 Task: Add Earthbound Farm Sweet Organic Apple Slices to the cart.
Action: Mouse moved to (306, 114)
Screenshot: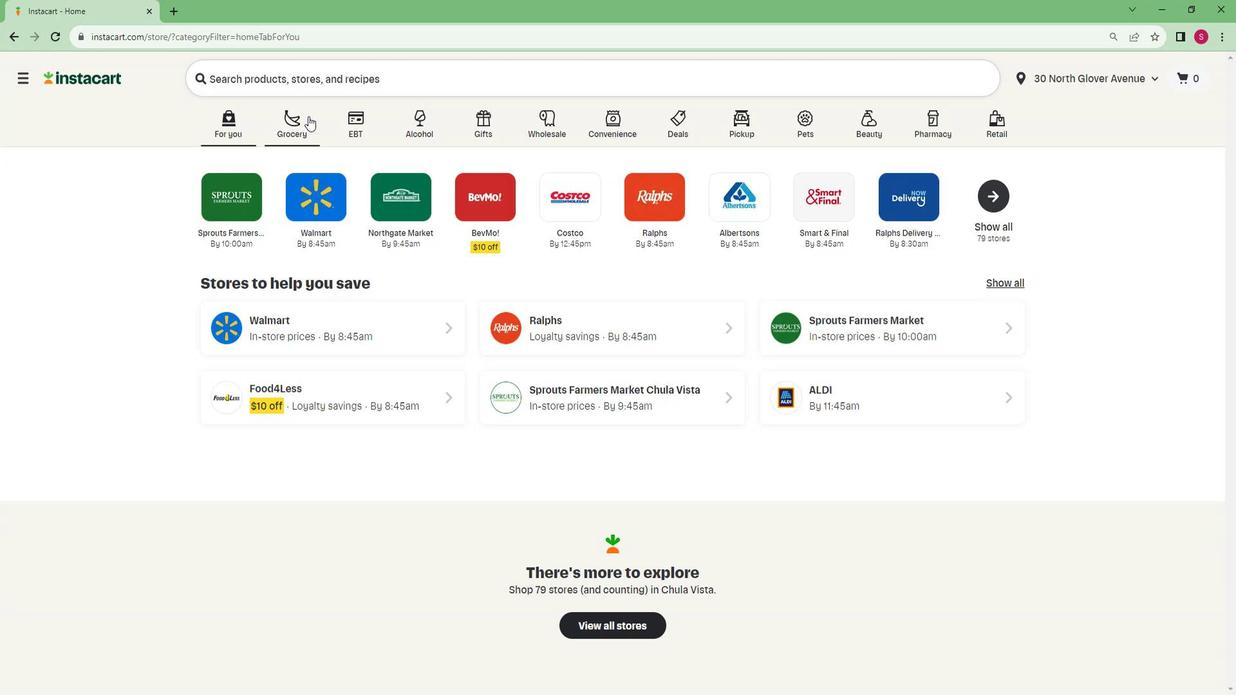 
Action: Mouse pressed left at (306, 114)
Screenshot: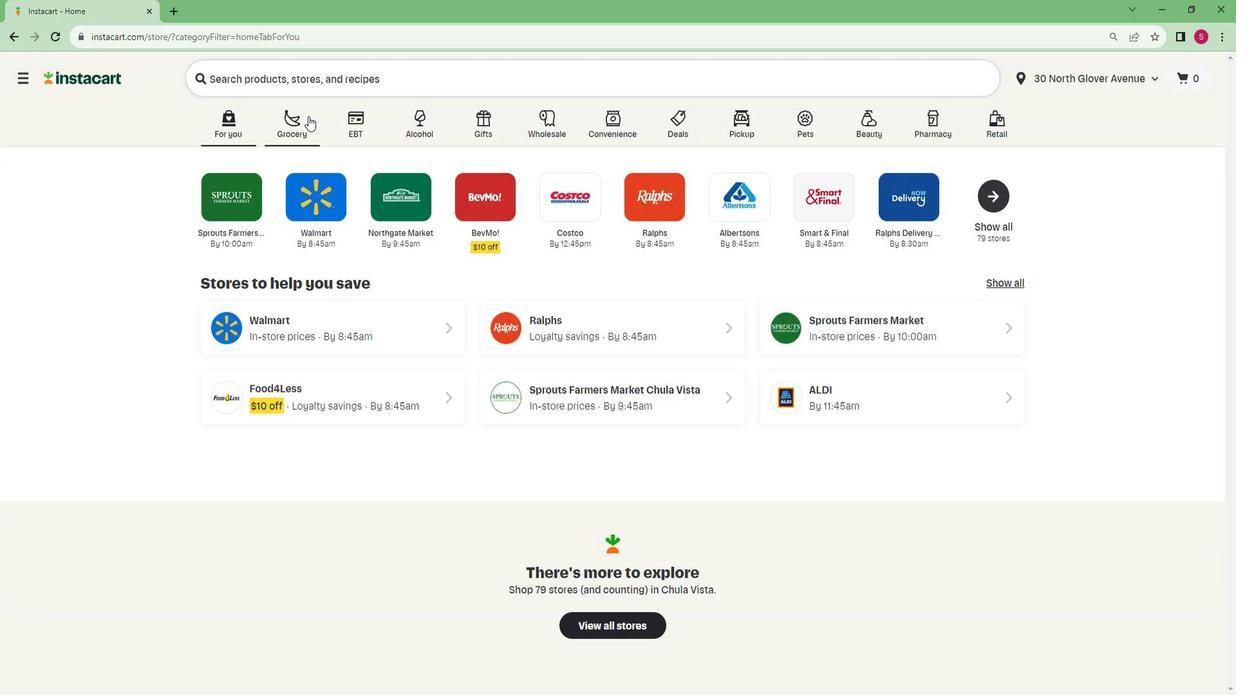 
Action: Mouse moved to (251, 370)
Screenshot: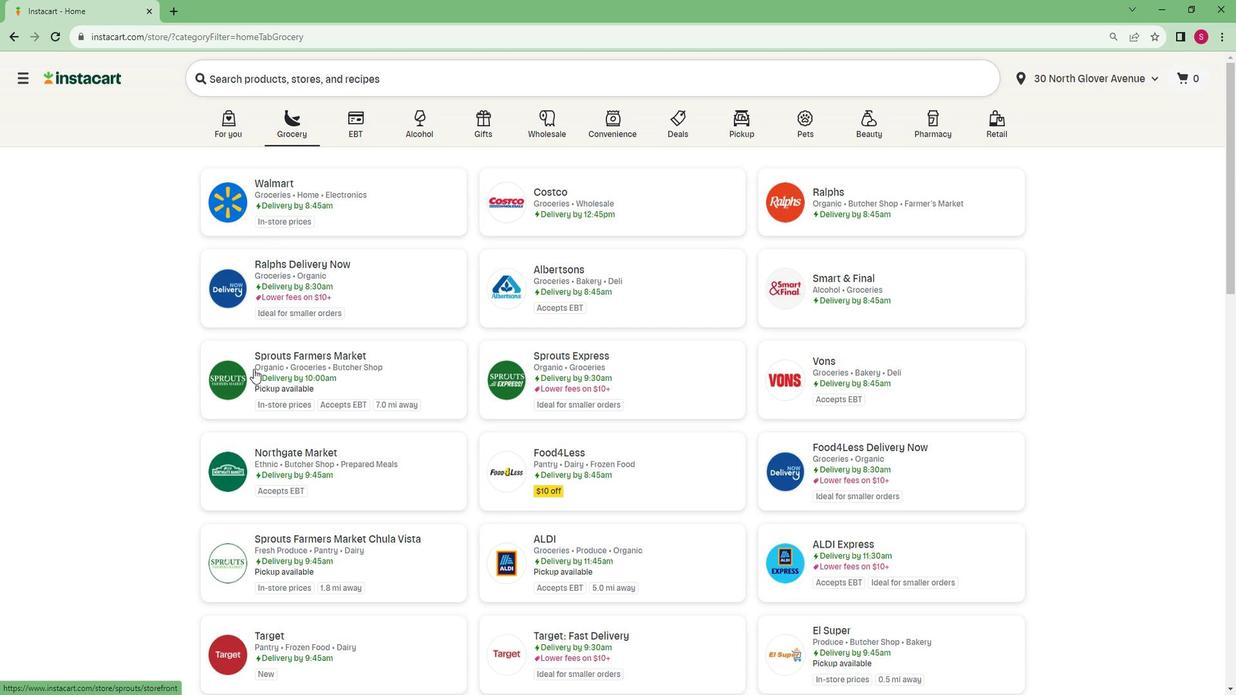 
Action: Mouse pressed left at (251, 370)
Screenshot: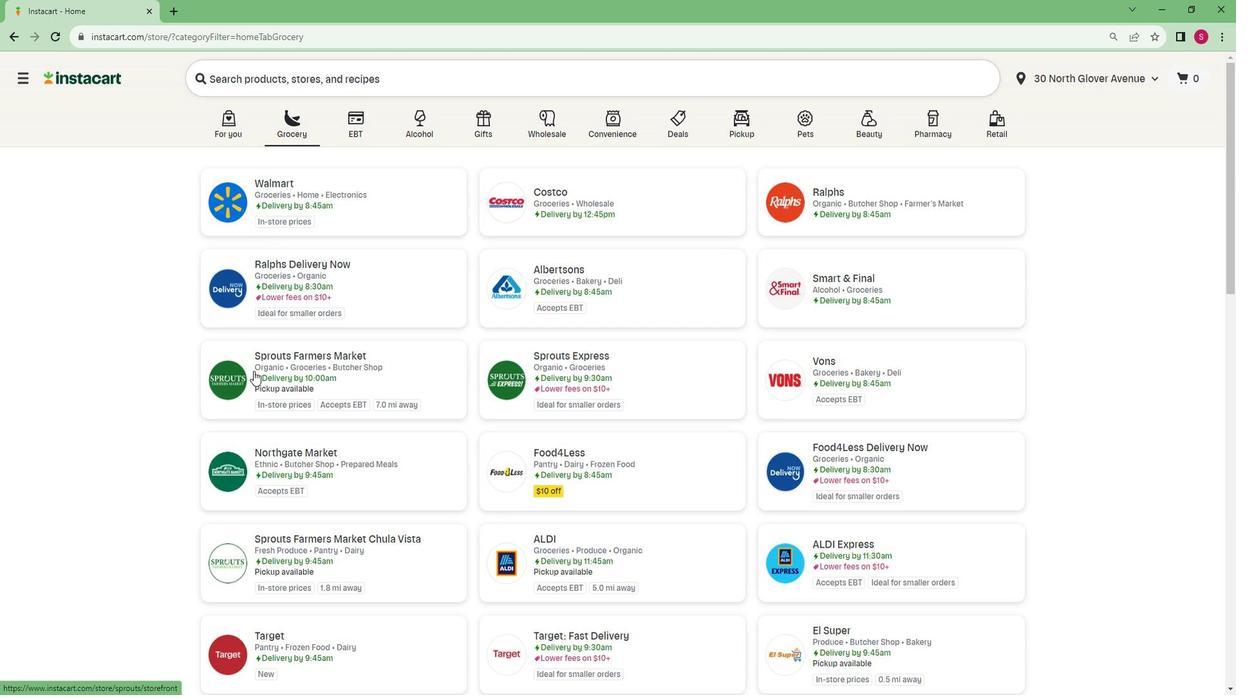 
Action: Mouse moved to (61, 506)
Screenshot: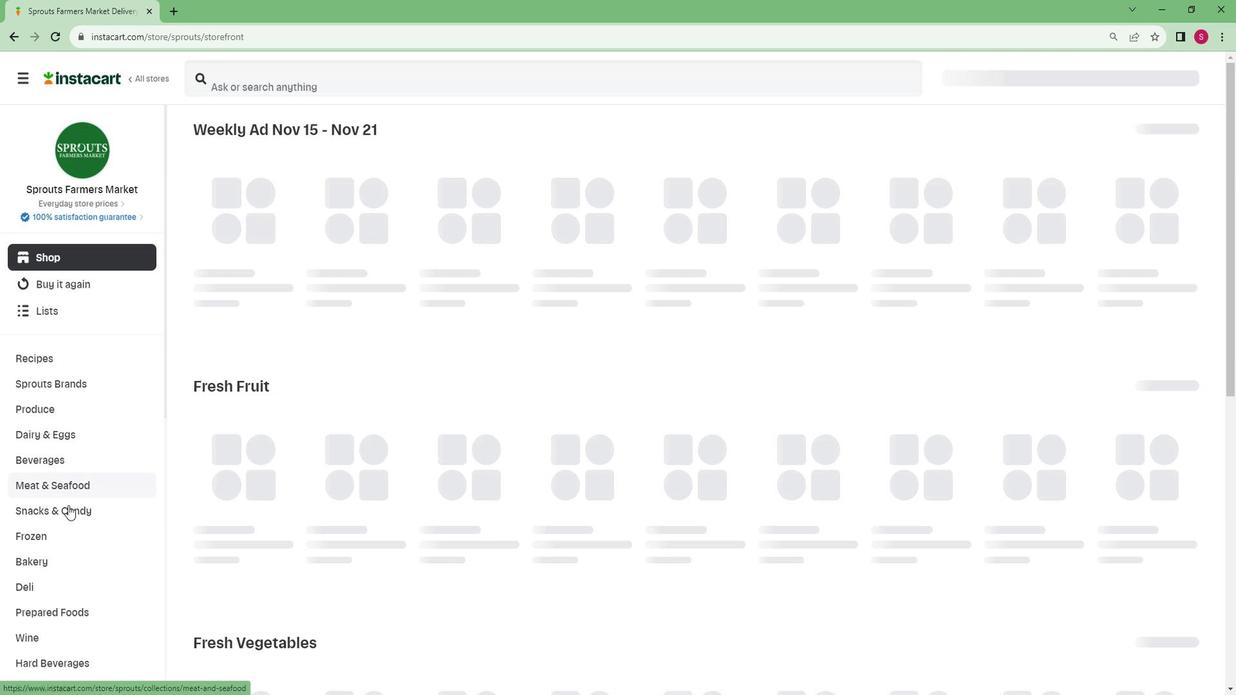 
Action: Mouse scrolled (61, 505) with delta (0, 0)
Screenshot: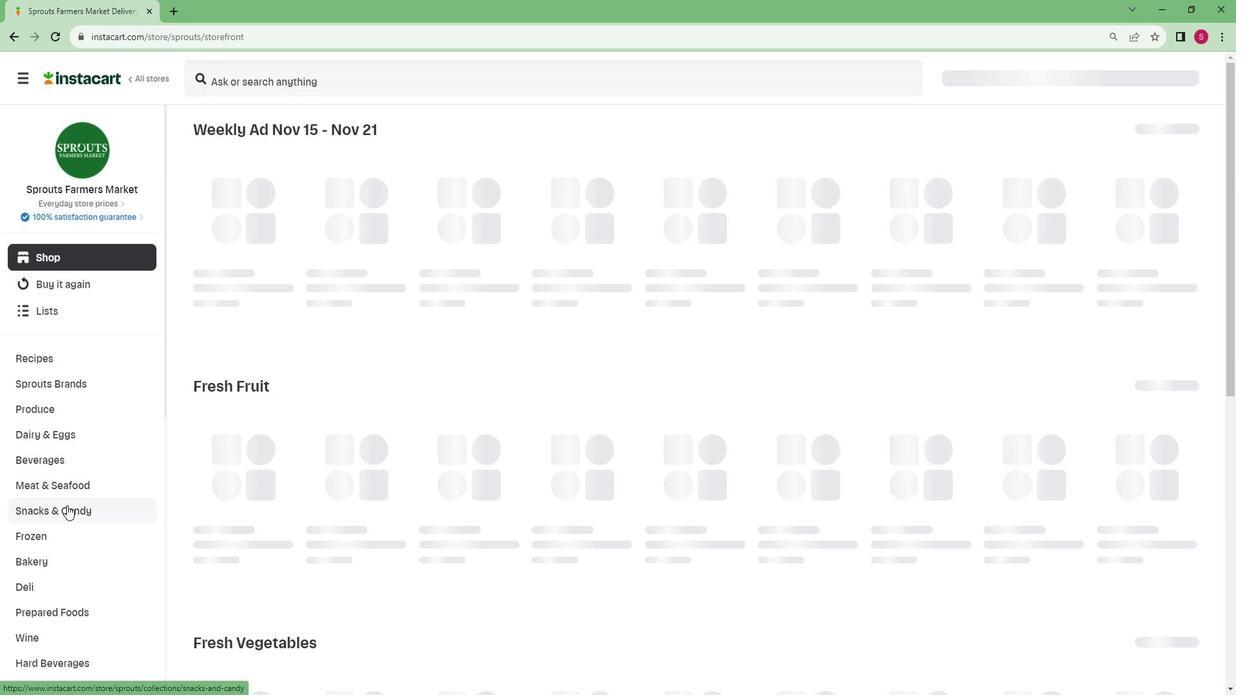 
Action: Mouse scrolled (61, 505) with delta (0, 0)
Screenshot: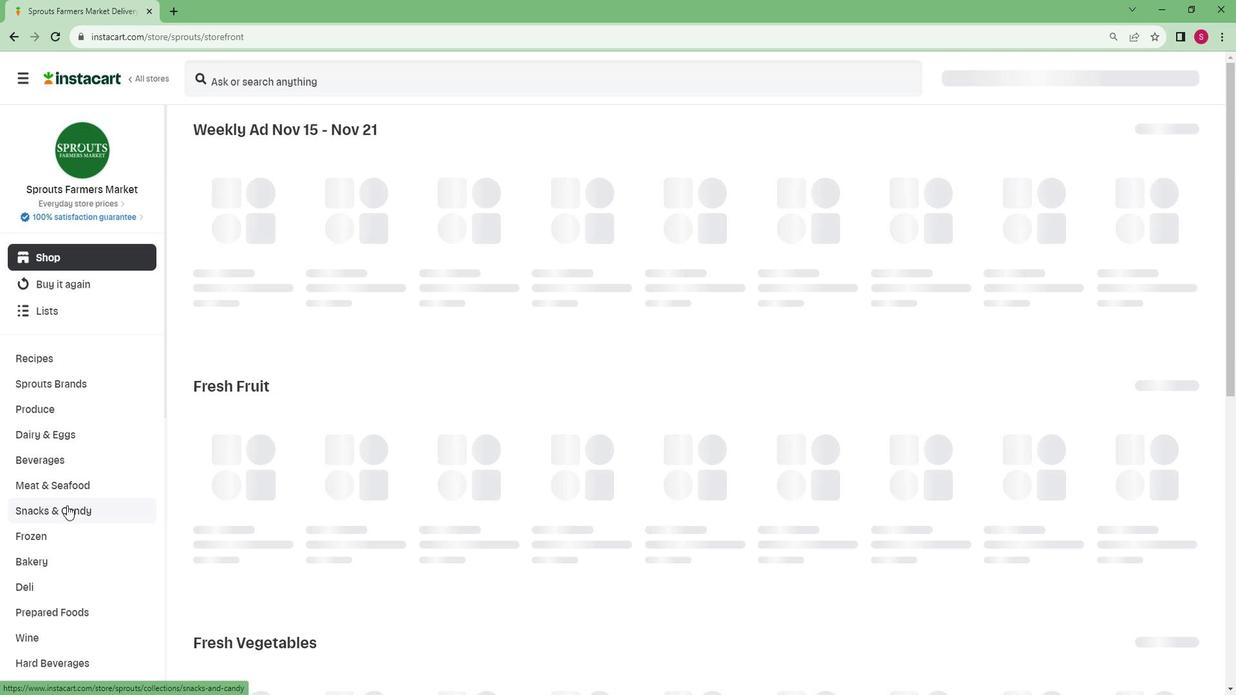 
Action: Mouse scrolled (61, 505) with delta (0, 0)
Screenshot: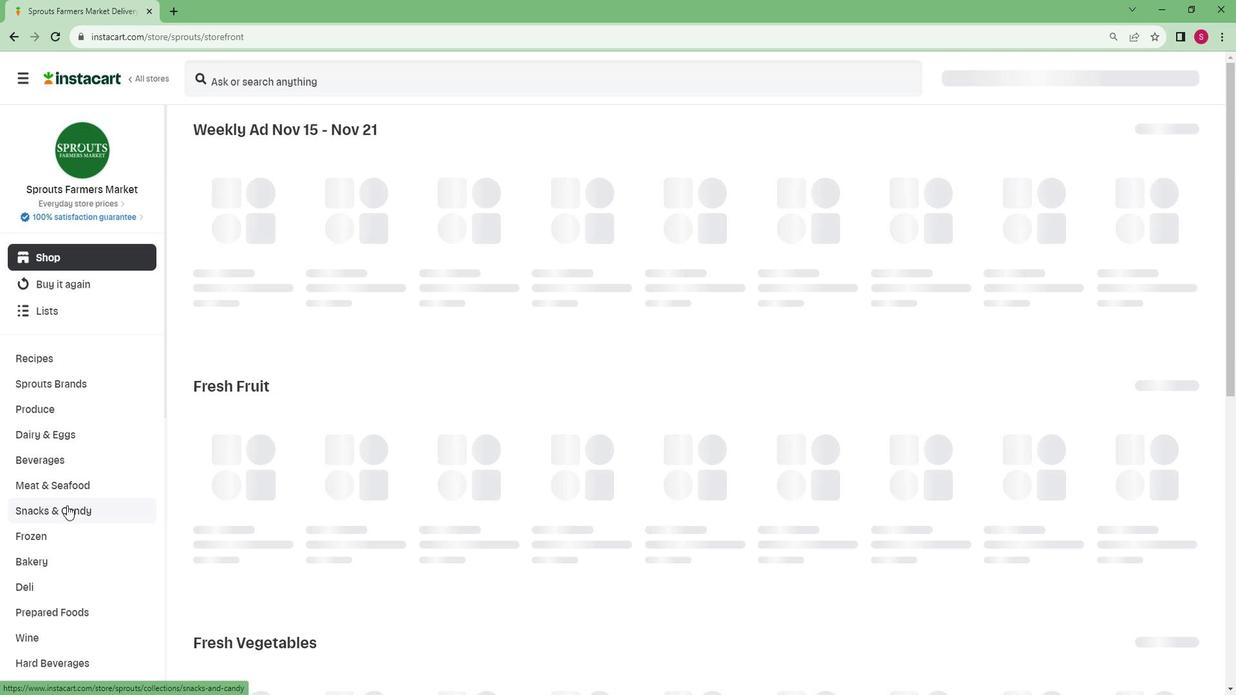
Action: Mouse scrolled (61, 505) with delta (0, 0)
Screenshot: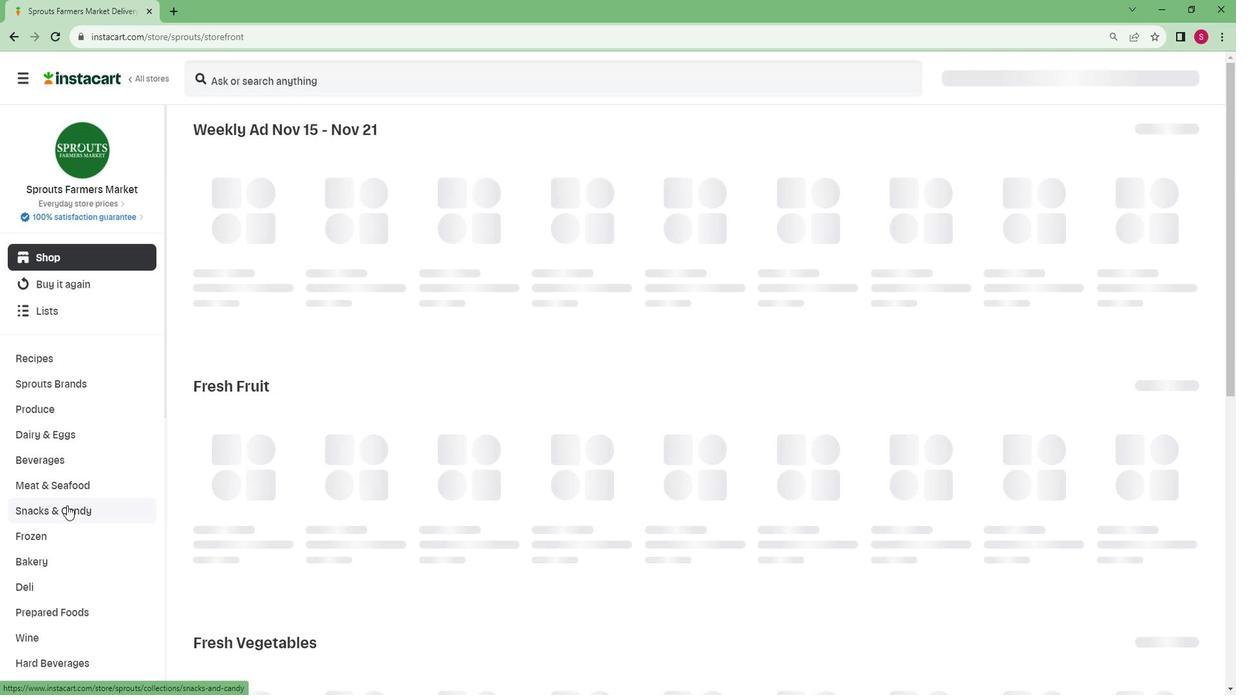 
Action: Mouse scrolled (61, 505) with delta (0, 0)
Screenshot: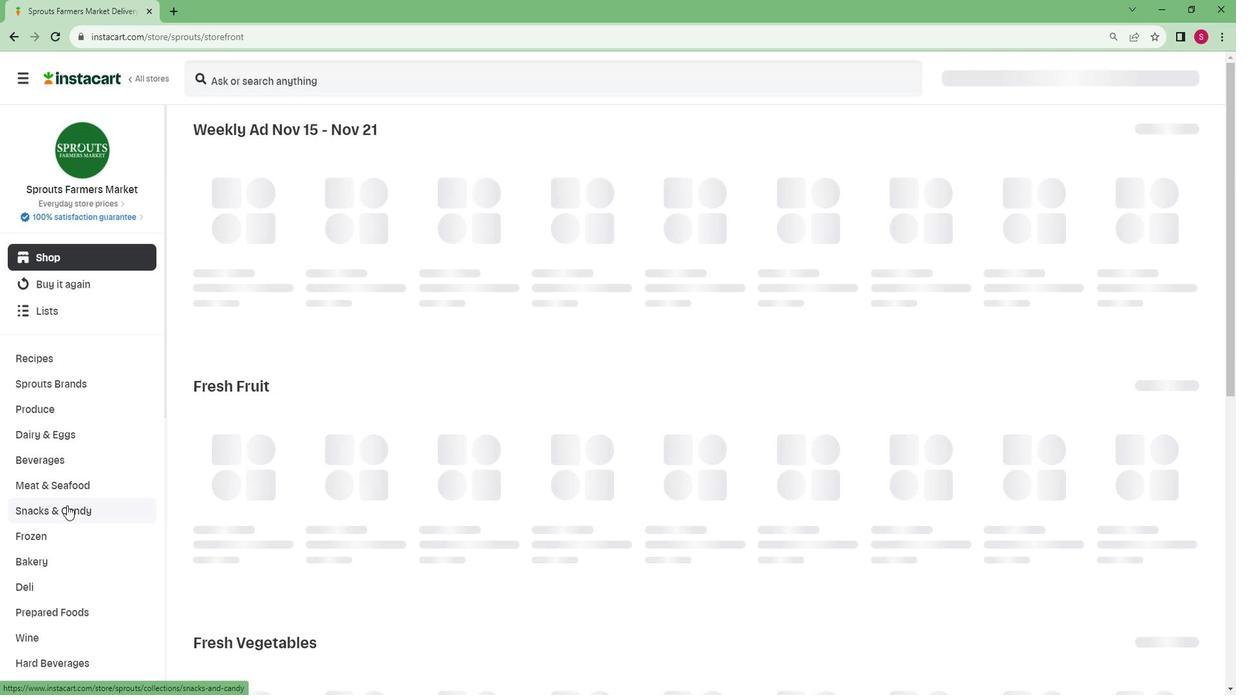 
Action: Mouse scrolled (61, 505) with delta (0, 0)
Screenshot: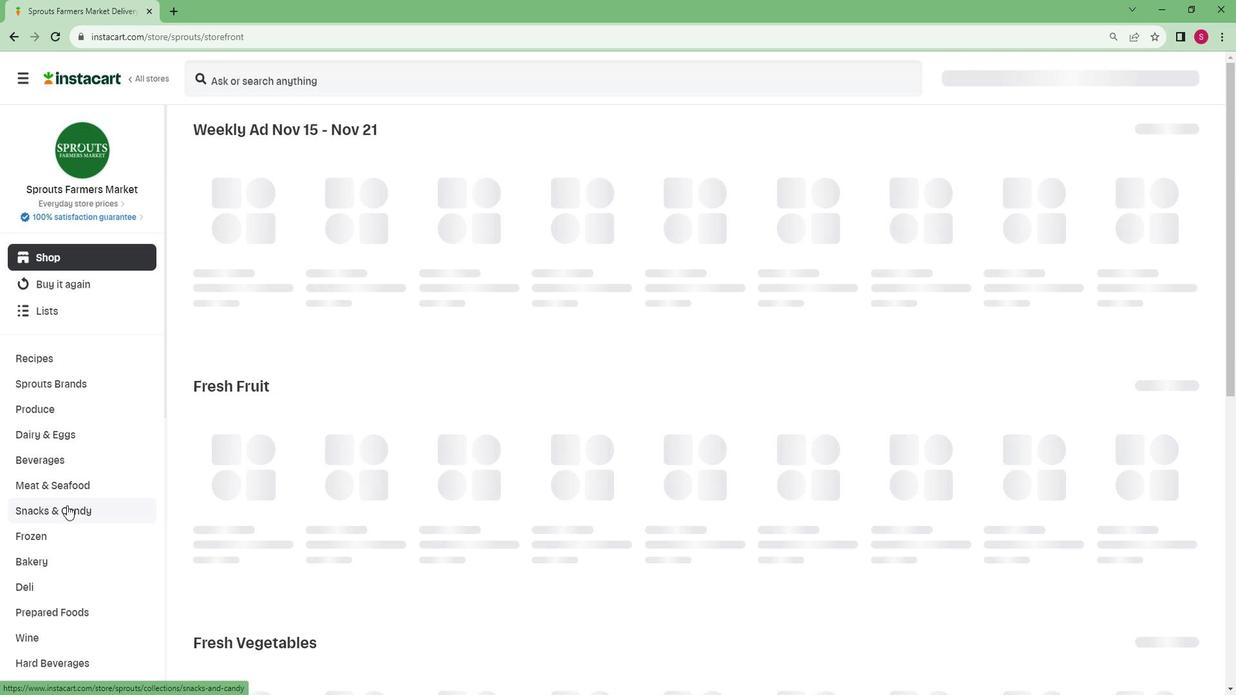 
Action: Mouse scrolled (61, 505) with delta (0, 0)
Screenshot: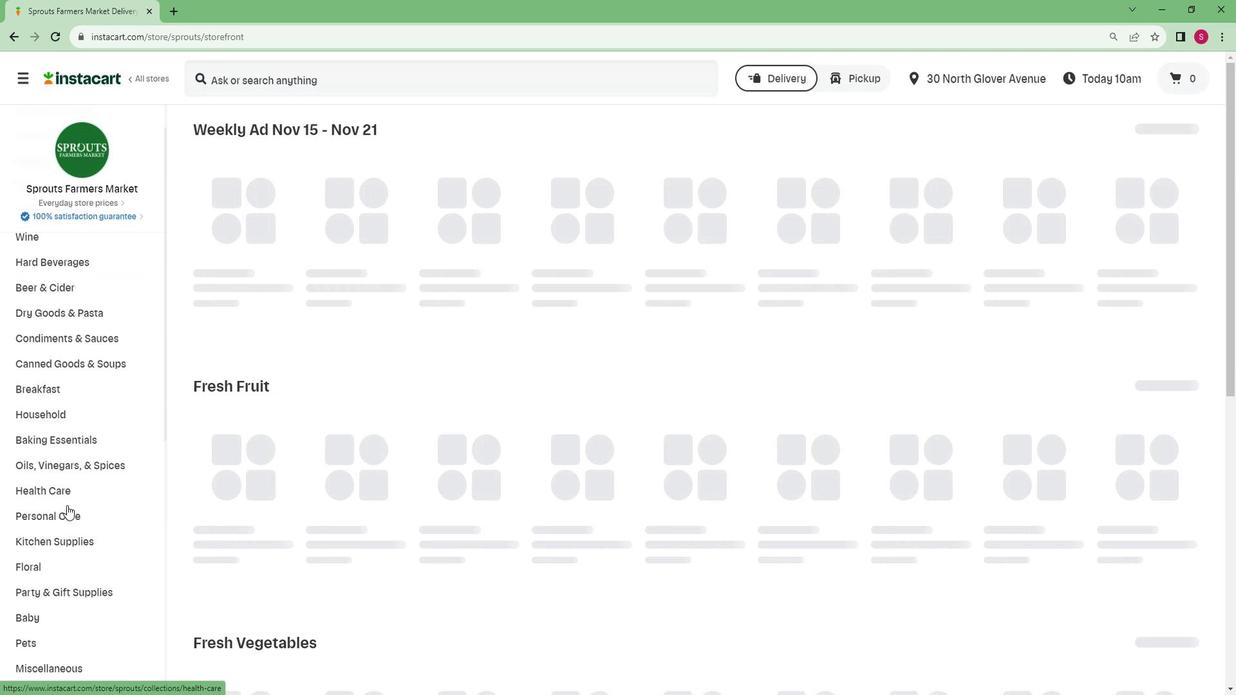 
Action: Mouse scrolled (61, 505) with delta (0, 0)
Screenshot: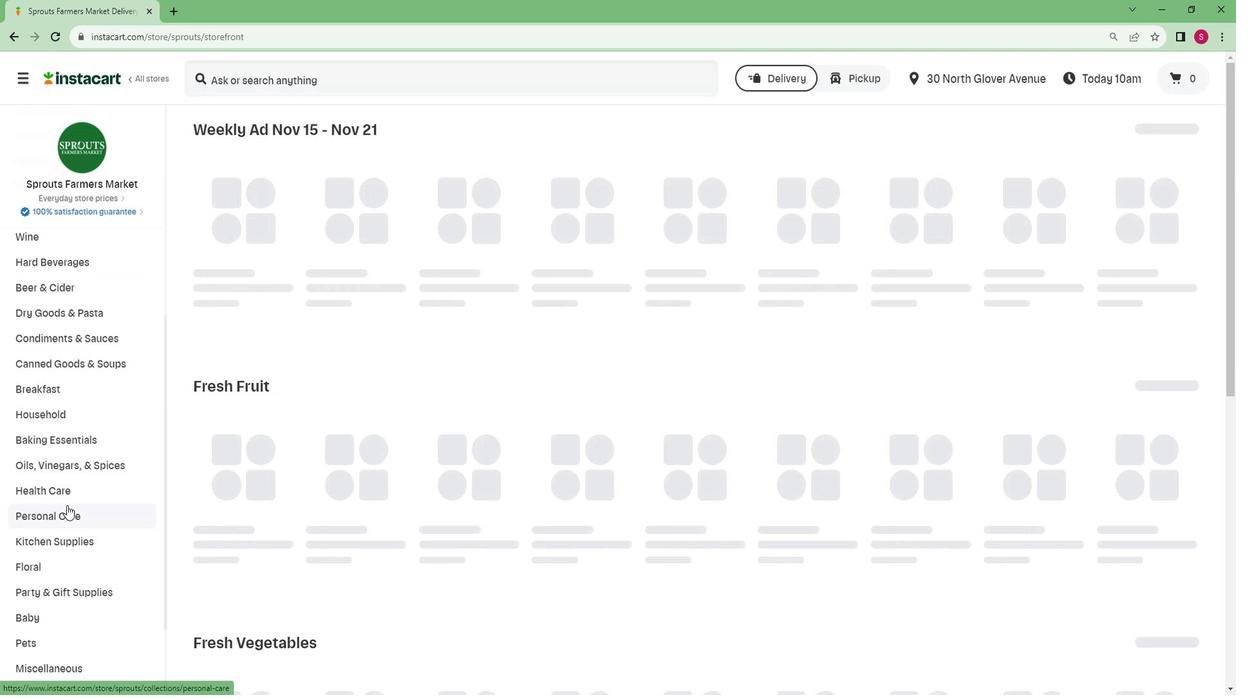 
Action: Mouse scrolled (61, 505) with delta (0, 0)
Screenshot: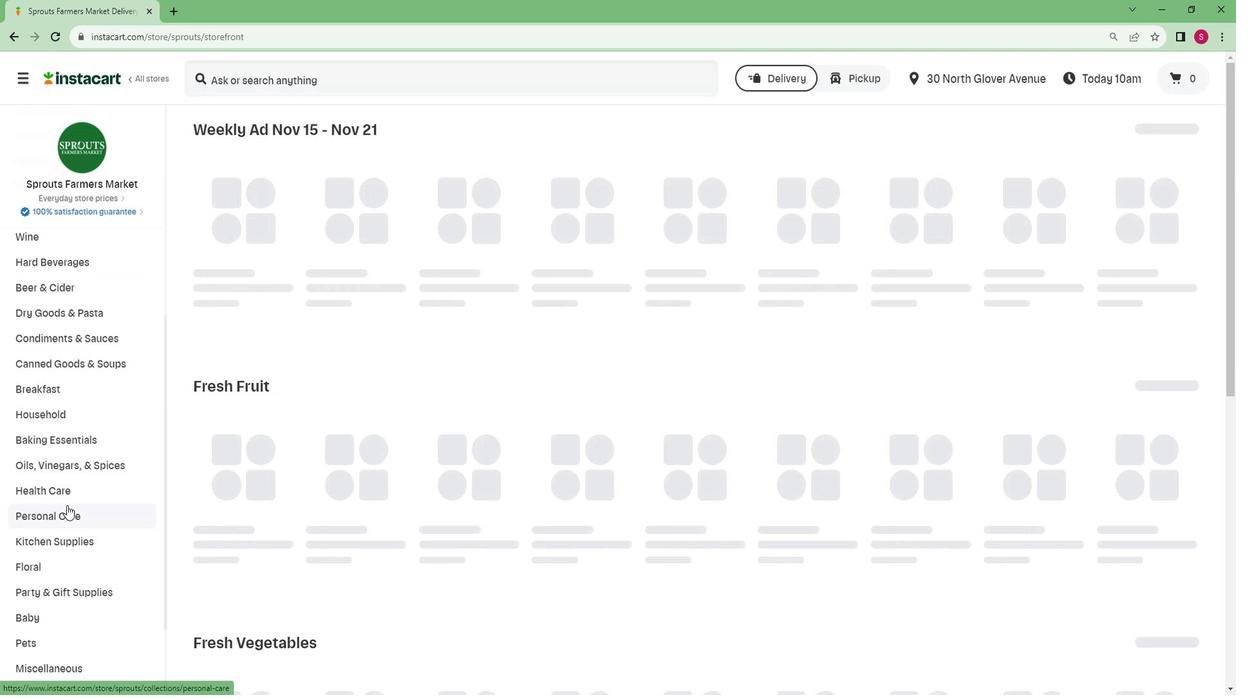 
Action: Mouse scrolled (61, 505) with delta (0, 0)
Screenshot: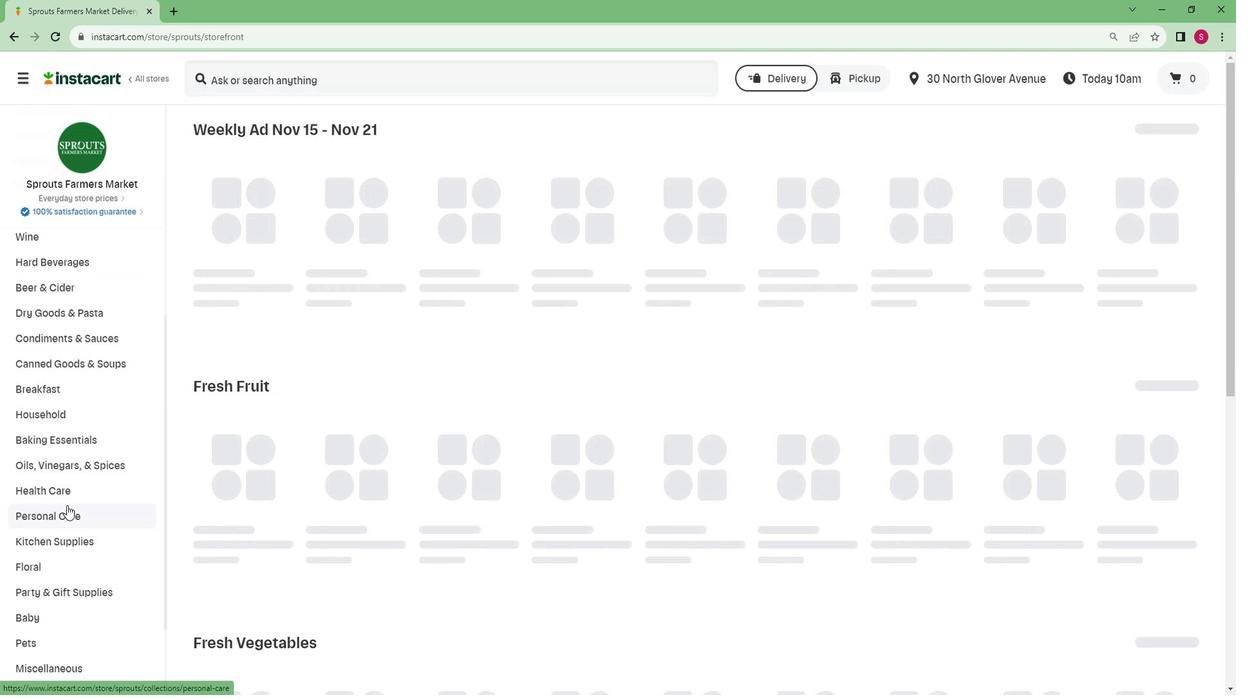 
Action: Mouse scrolled (61, 505) with delta (0, 0)
Screenshot: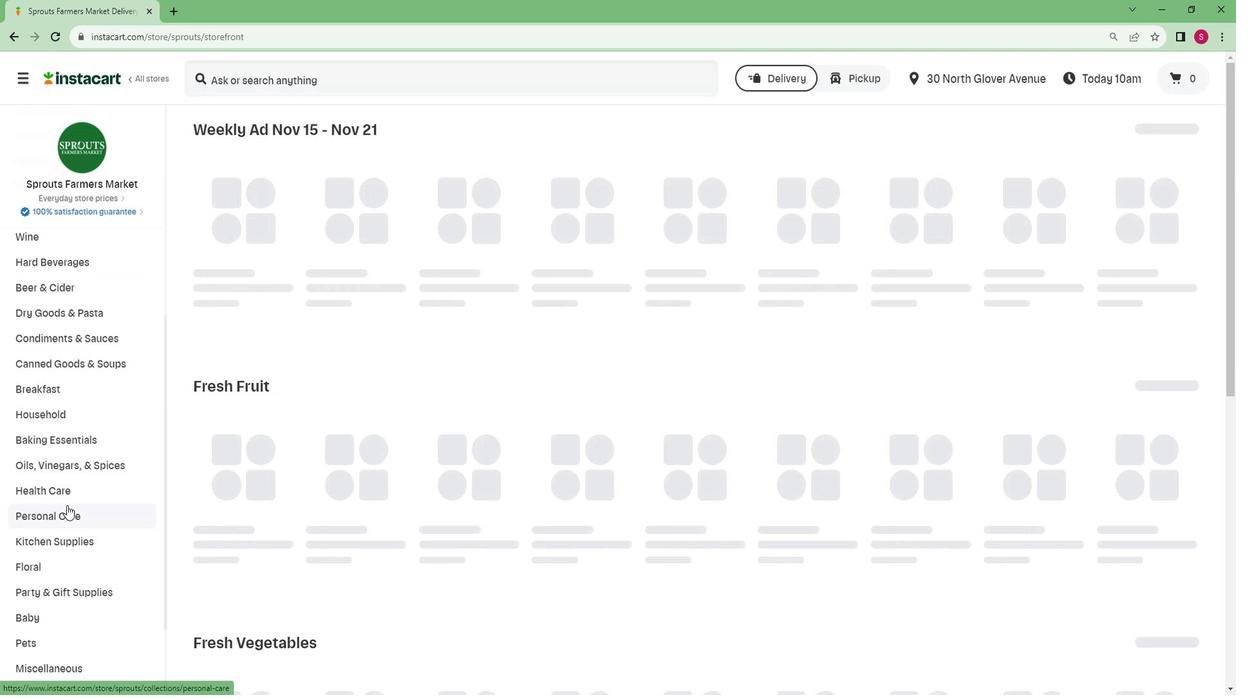 
Action: Mouse moved to (61, 506)
Screenshot: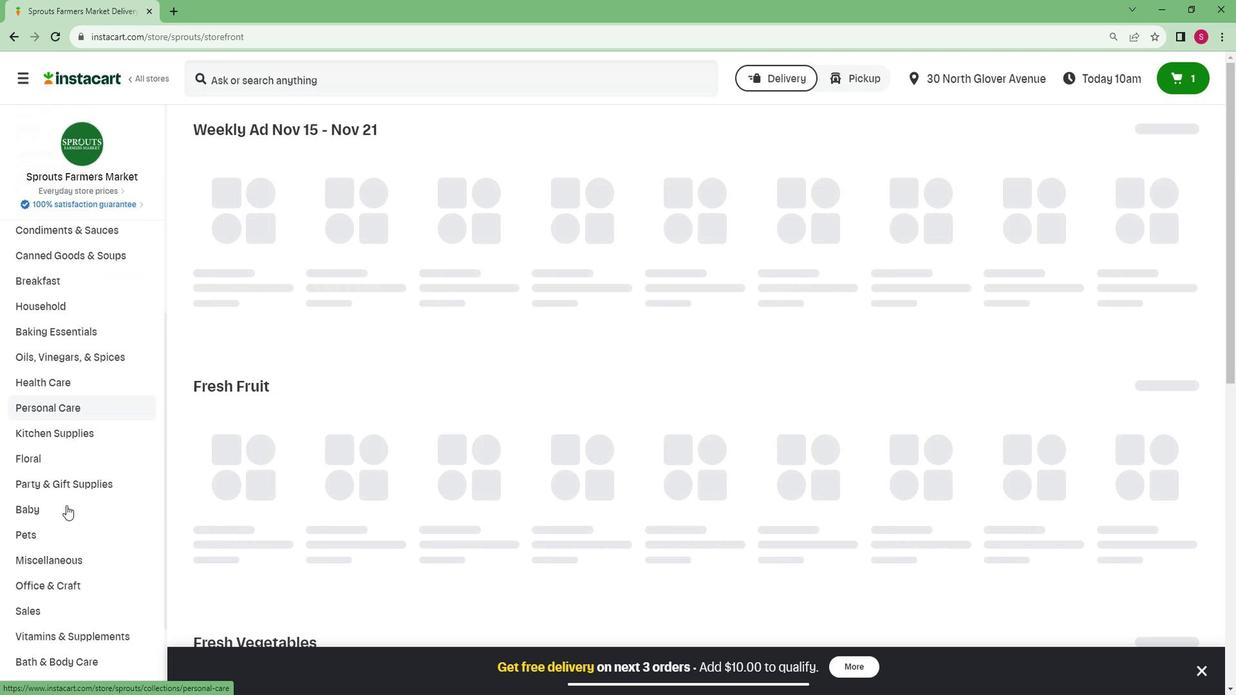 
Action: Mouse scrolled (61, 505) with delta (0, 0)
Screenshot: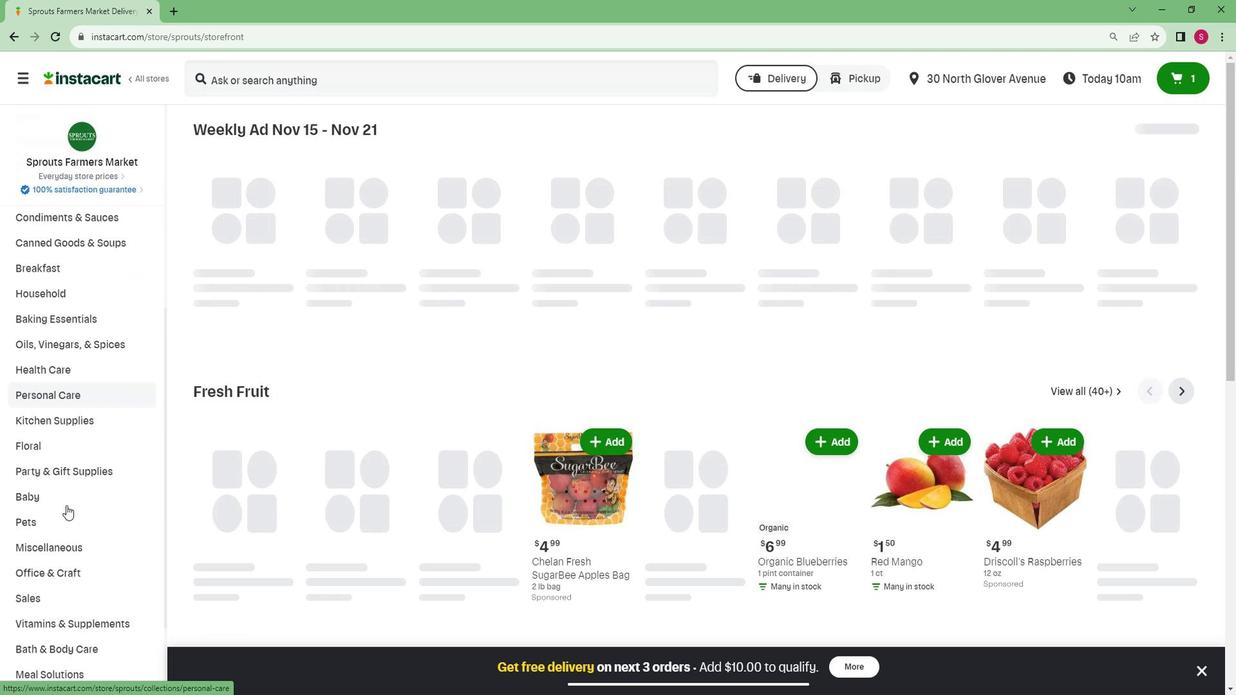 
Action: Mouse scrolled (61, 505) with delta (0, 0)
Screenshot: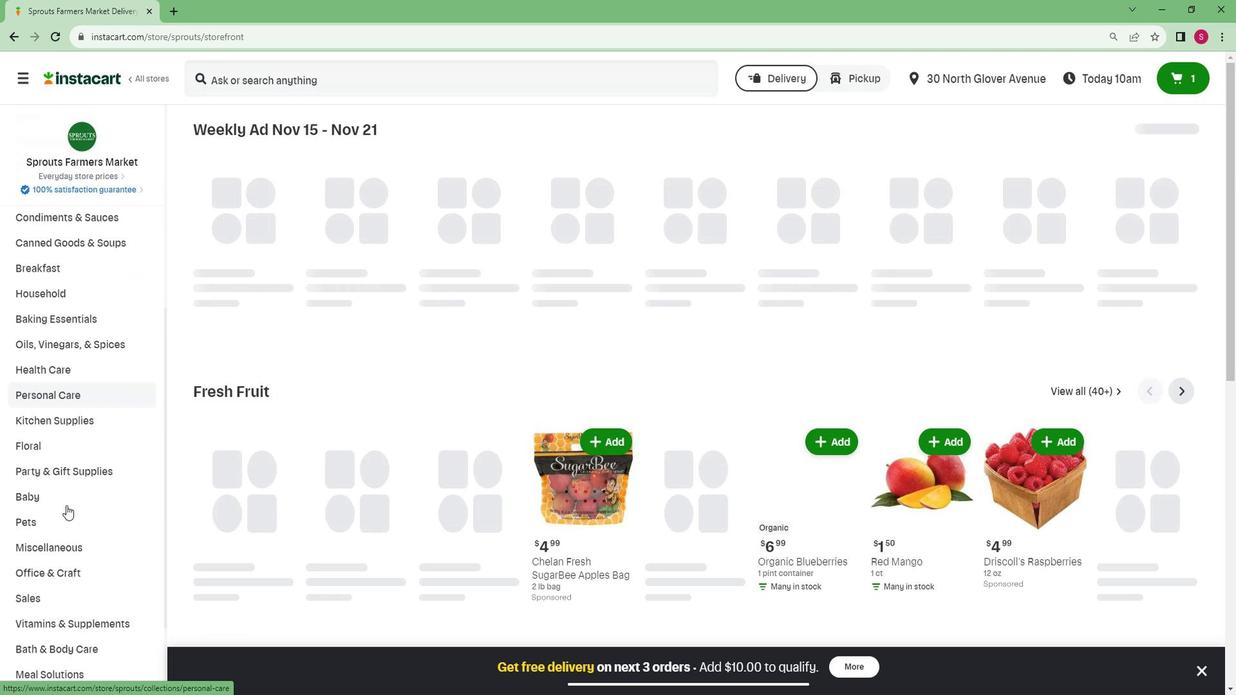 
Action: Mouse scrolled (61, 505) with delta (0, 0)
Screenshot: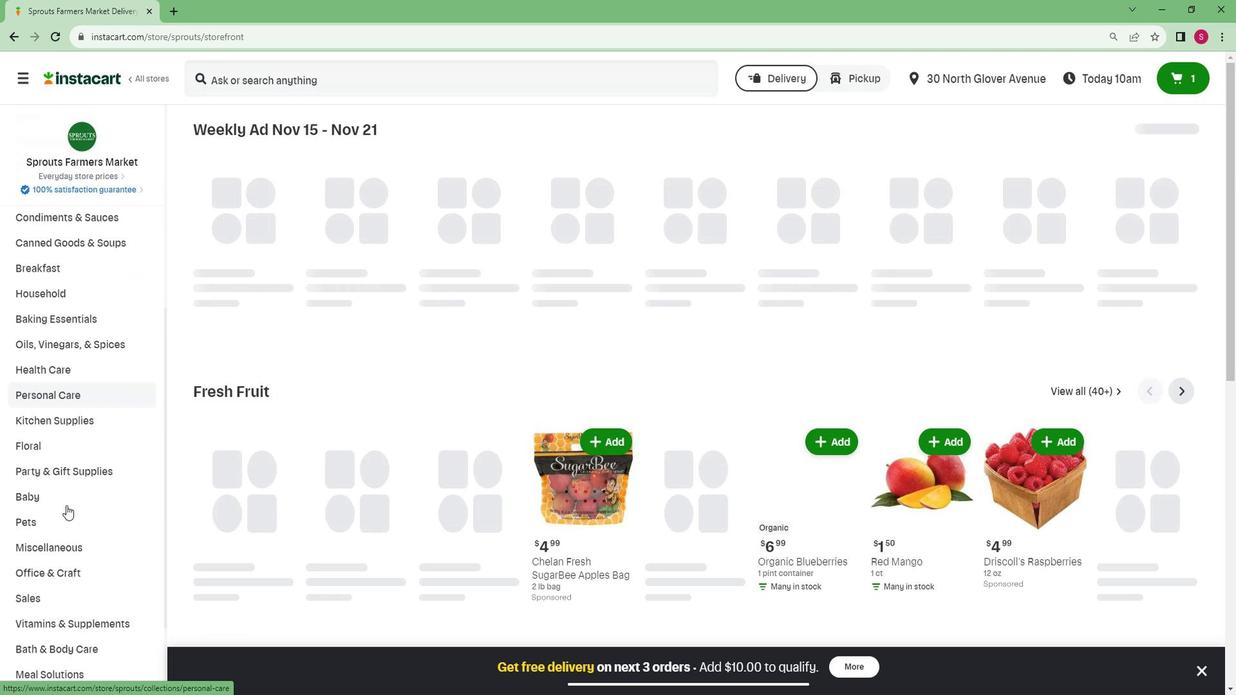 
Action: Mouse scrolled (61, 505) with delta (0, 0)
Screenshot: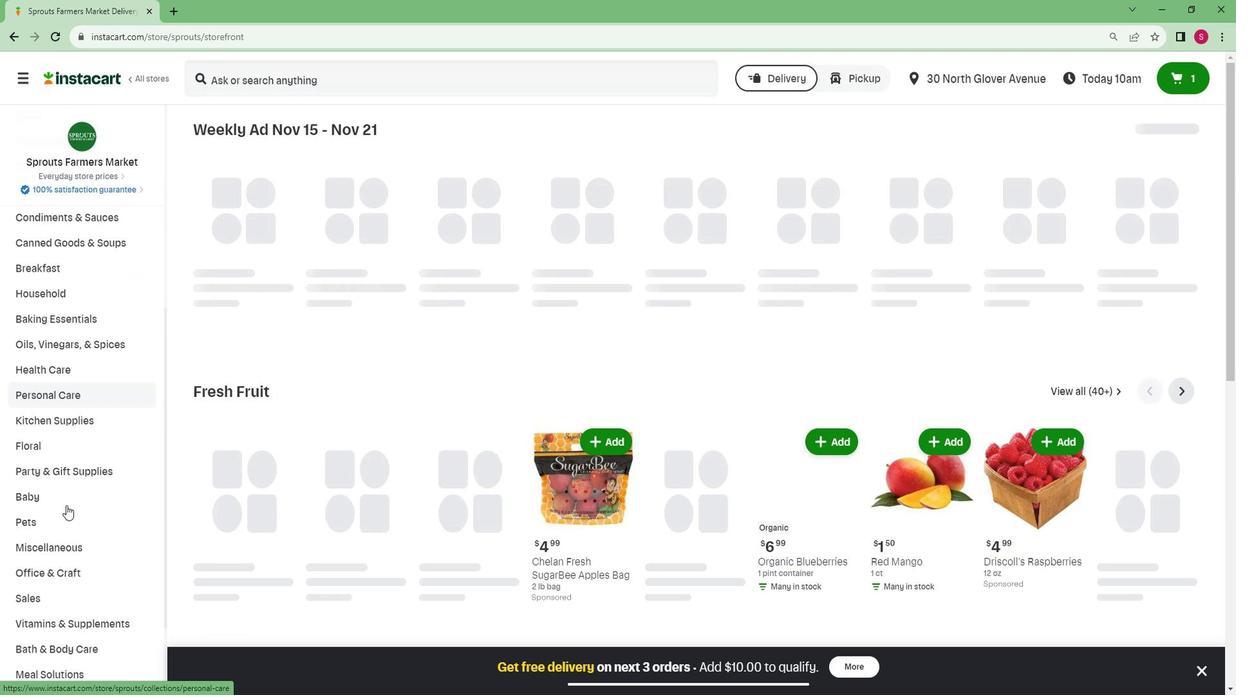 
Action: Mouse scrolled (61, 505) with delta (0, 0)
Screenshot: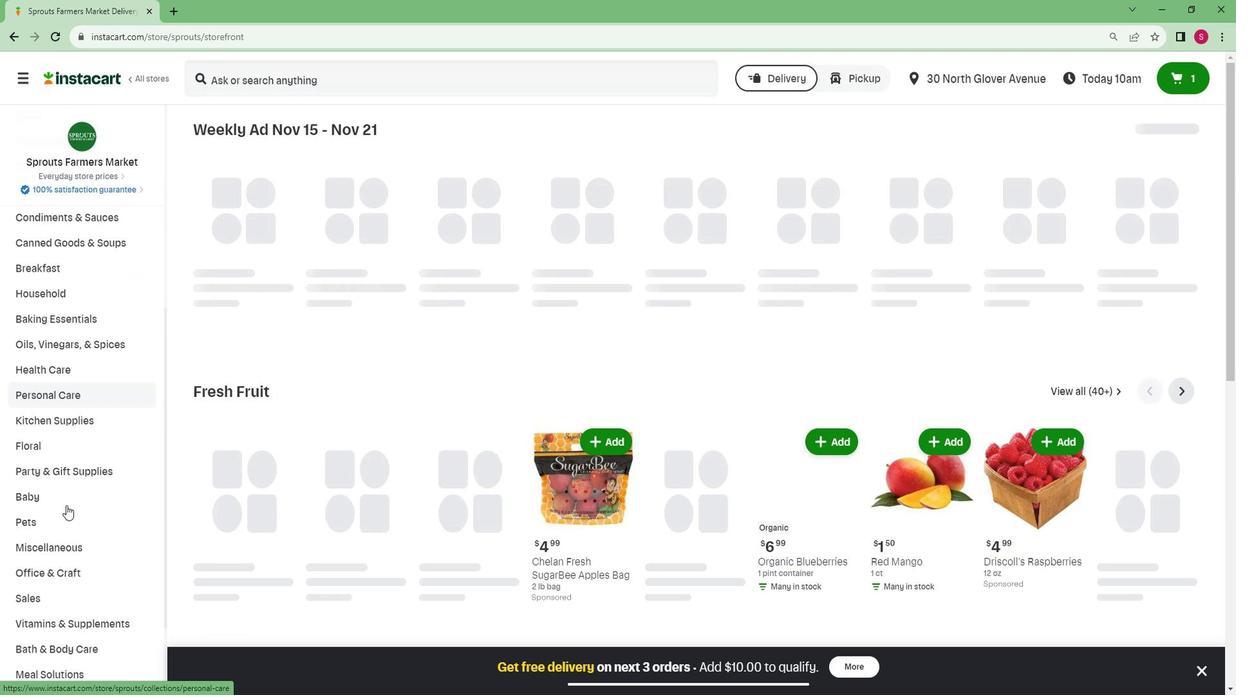 
Action: Mouse moved to (25, 676)
Screenshot: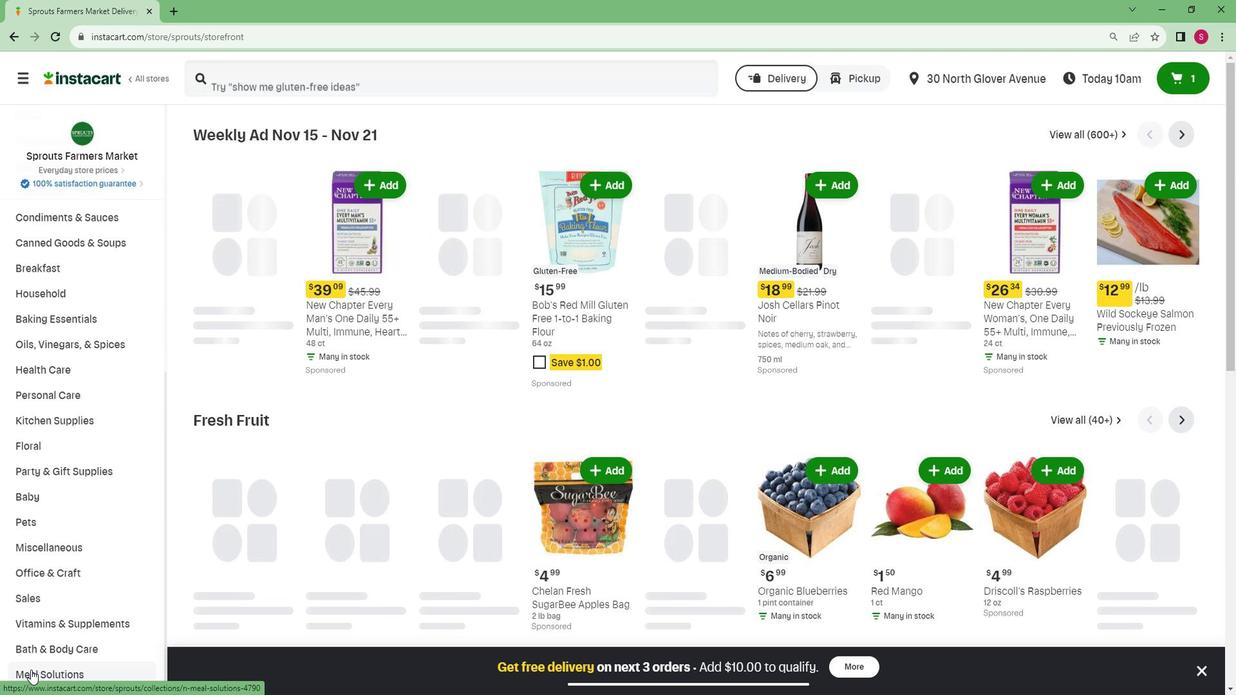 
Action: Mouse pressed left at (25, 676)
Screenshot: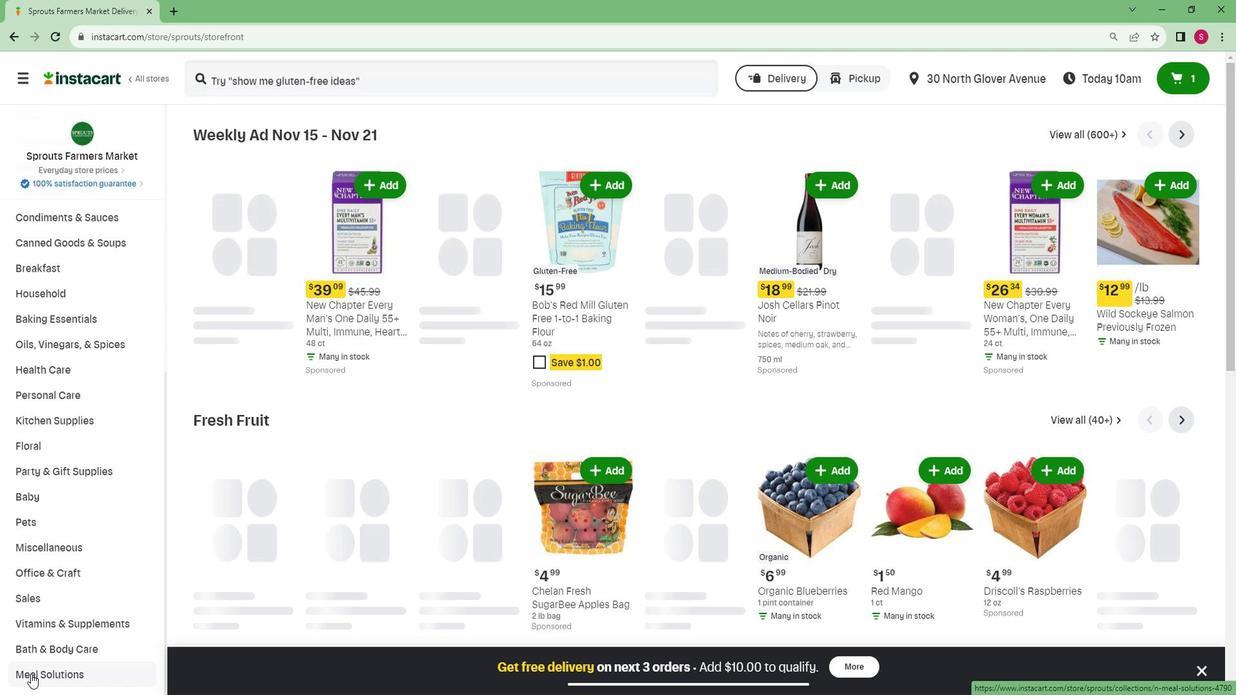 
Action: Mouse moved to (34, 645)
Screenshot: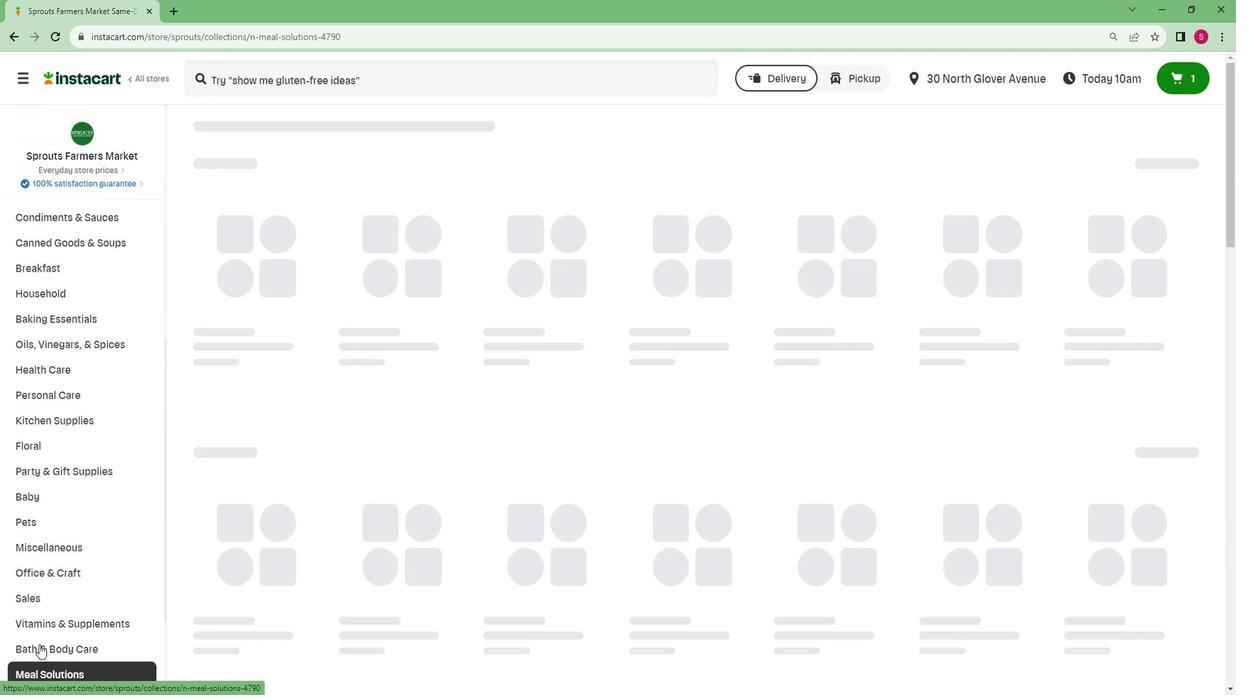 
Action: Mouse scrolled (34, 644) with delta (0, 0)
Screenshot: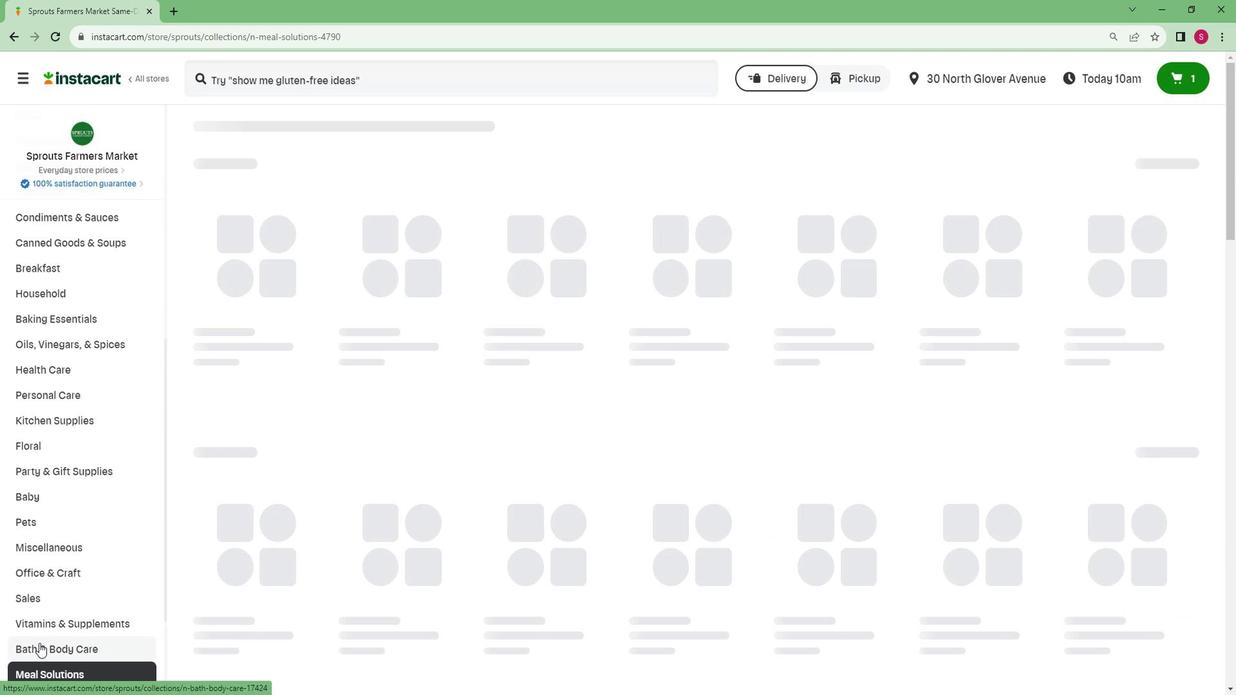 
Action: Mouse scrolled (34, 644) with delta (0, 0)
Screenshot: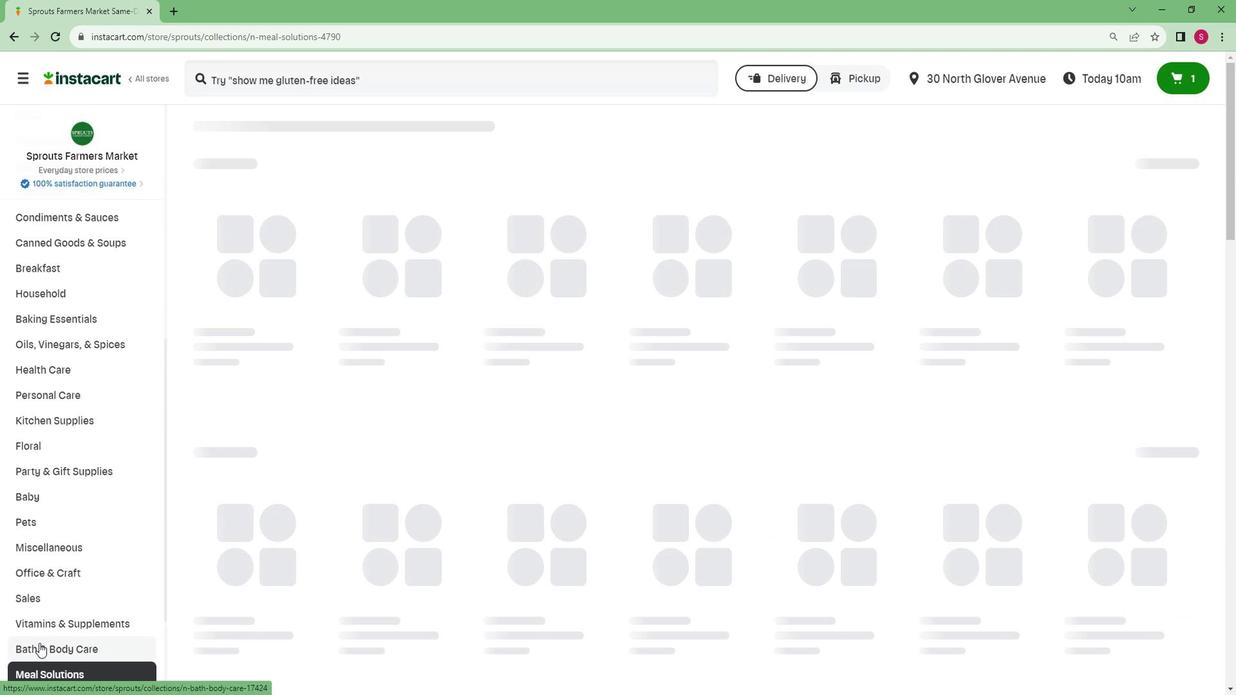 
Action: Mouse scrolled (34, 644) with delta (0, 0)
Screenshot: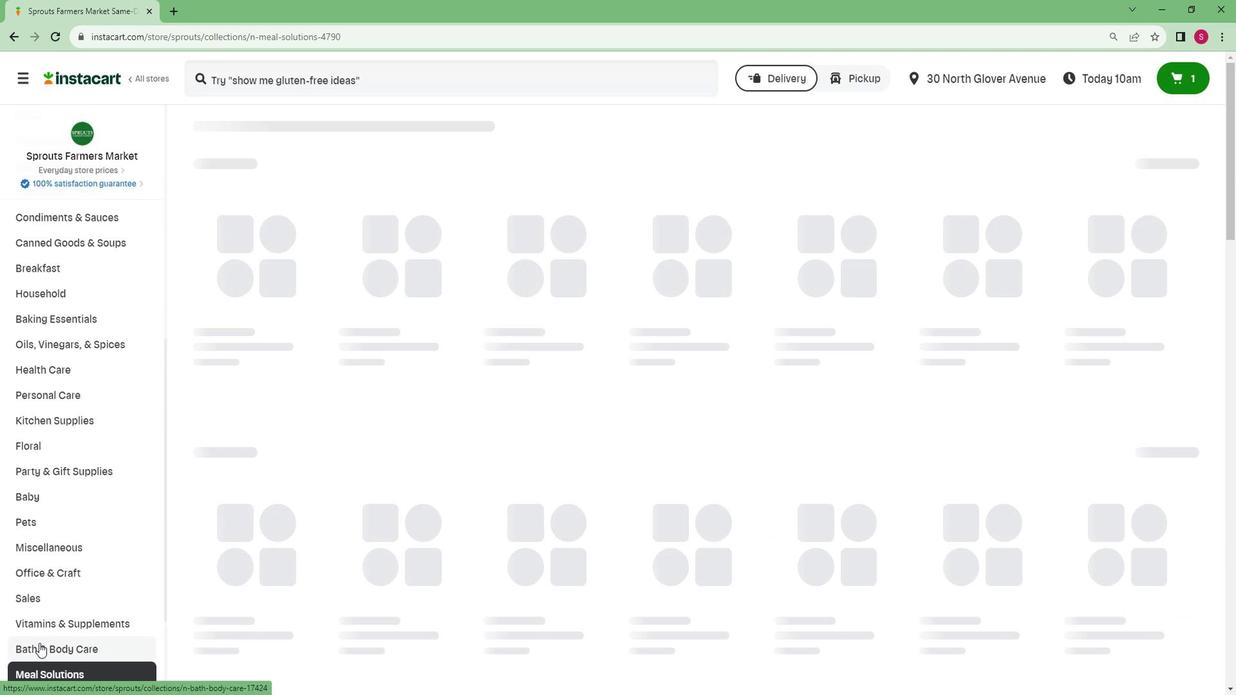 
Action: Mouse scrolled (34, 644) with delta (0, 0)
Screenshot: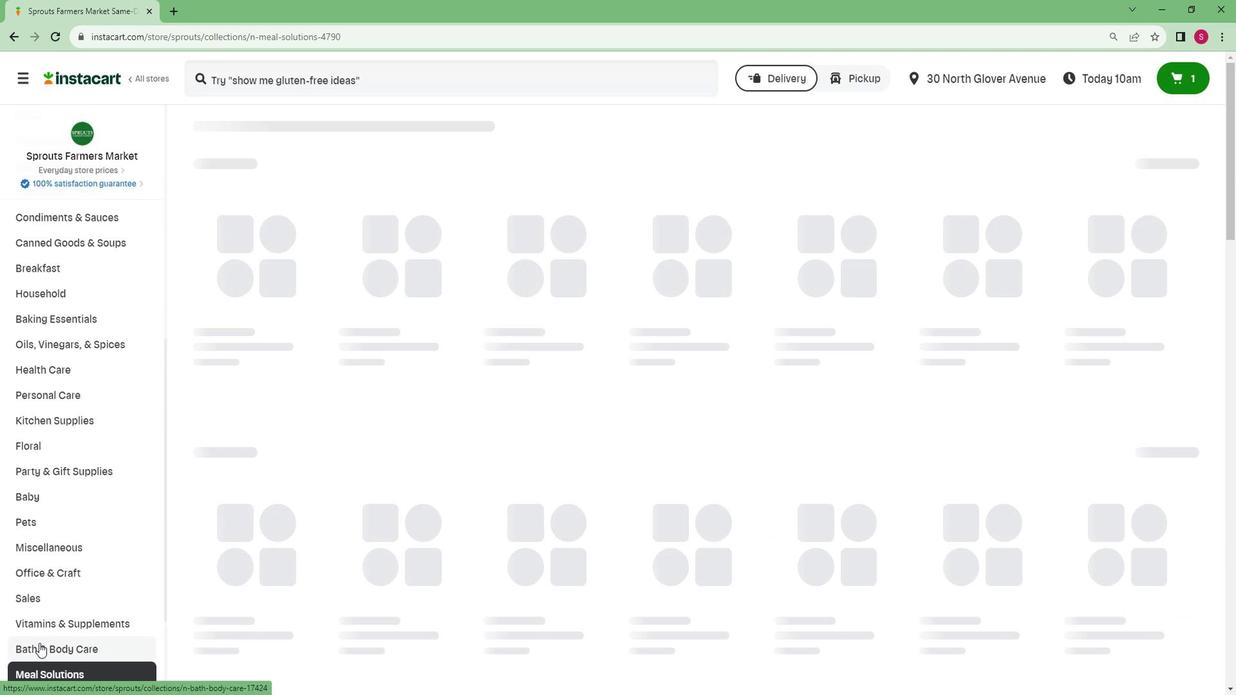 
Action: Mouse scrolled (34, 644) with delta (0, 0)
Screenshot: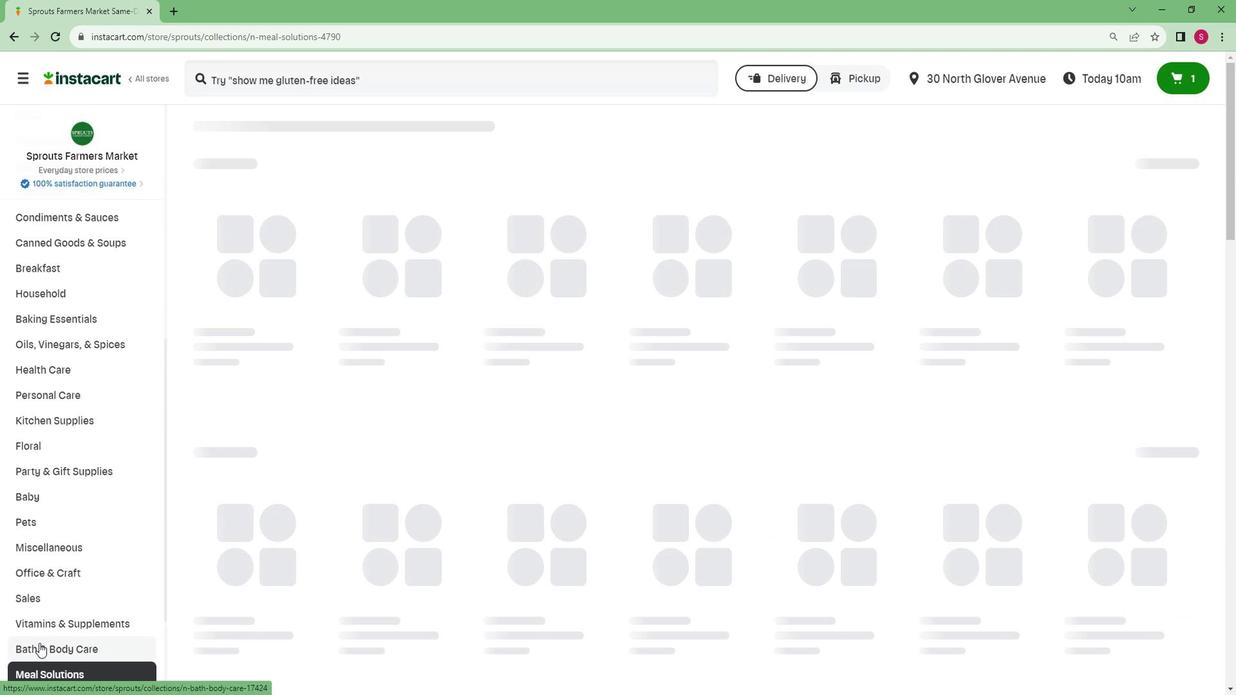 
Action: Mouse scrolled (34, 644) with delta (0, 0)
Screenshot: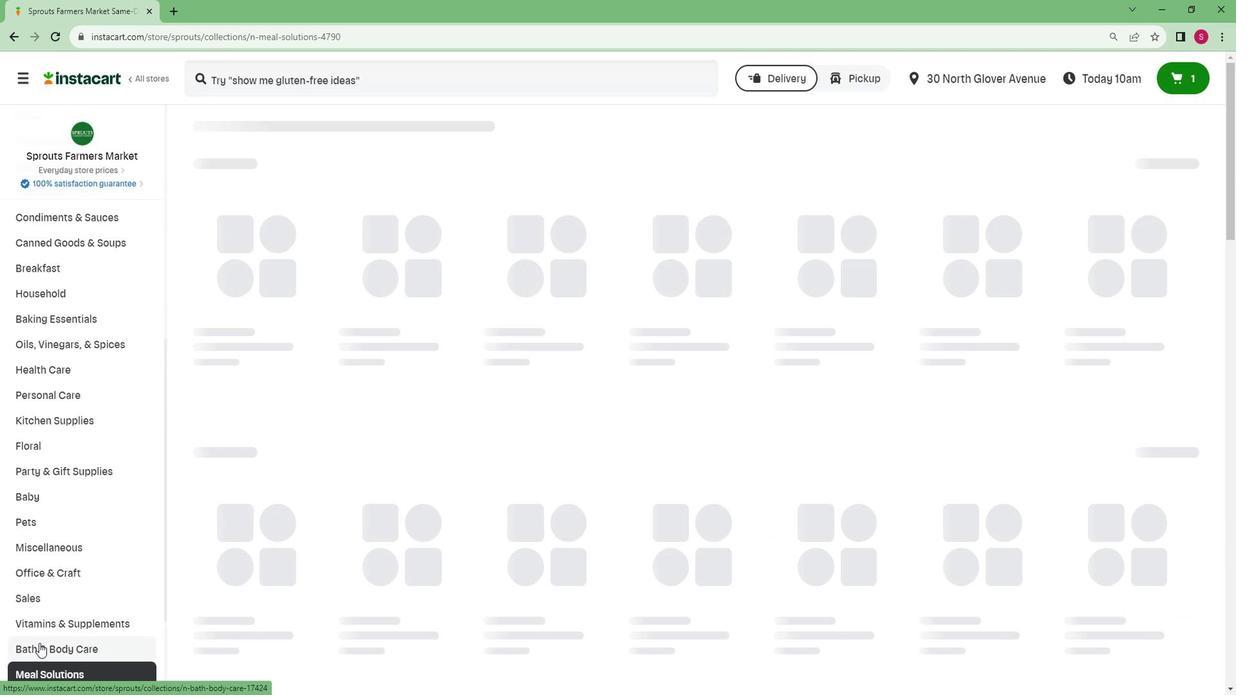 
Action: Mouse scrolled (34, 644) with delta (0, 0)
Screenshot: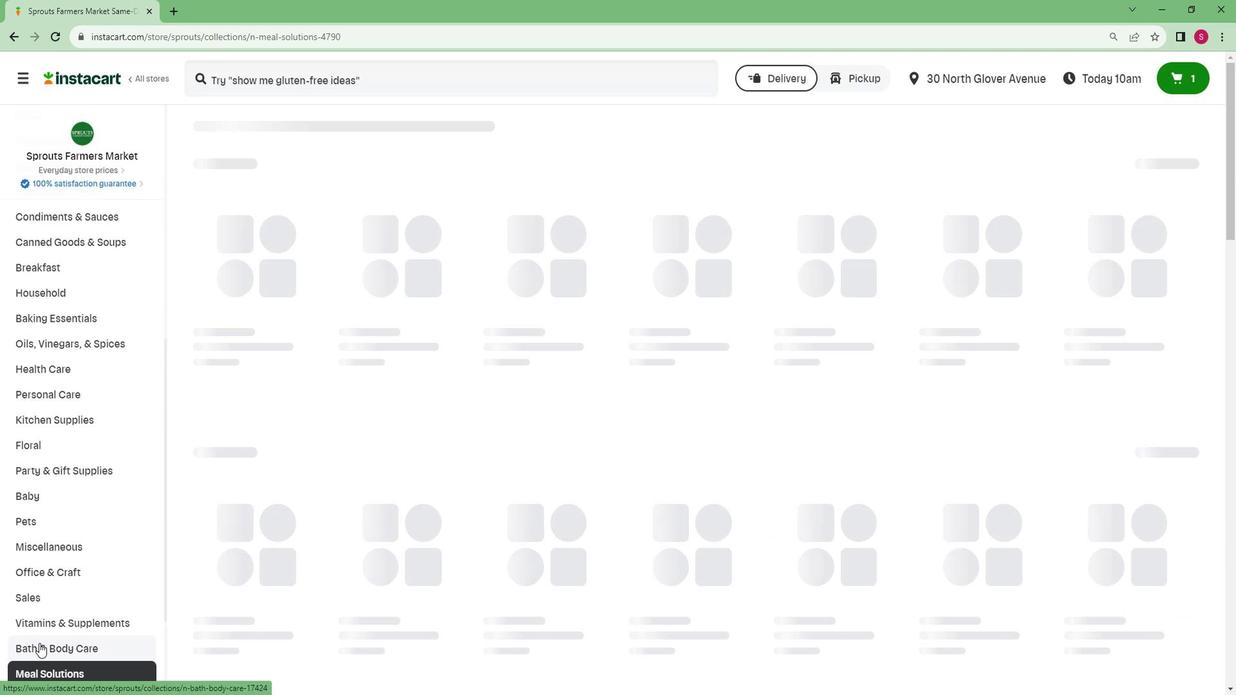 
Action: Mouse moved to (43, 632)
Screenshot: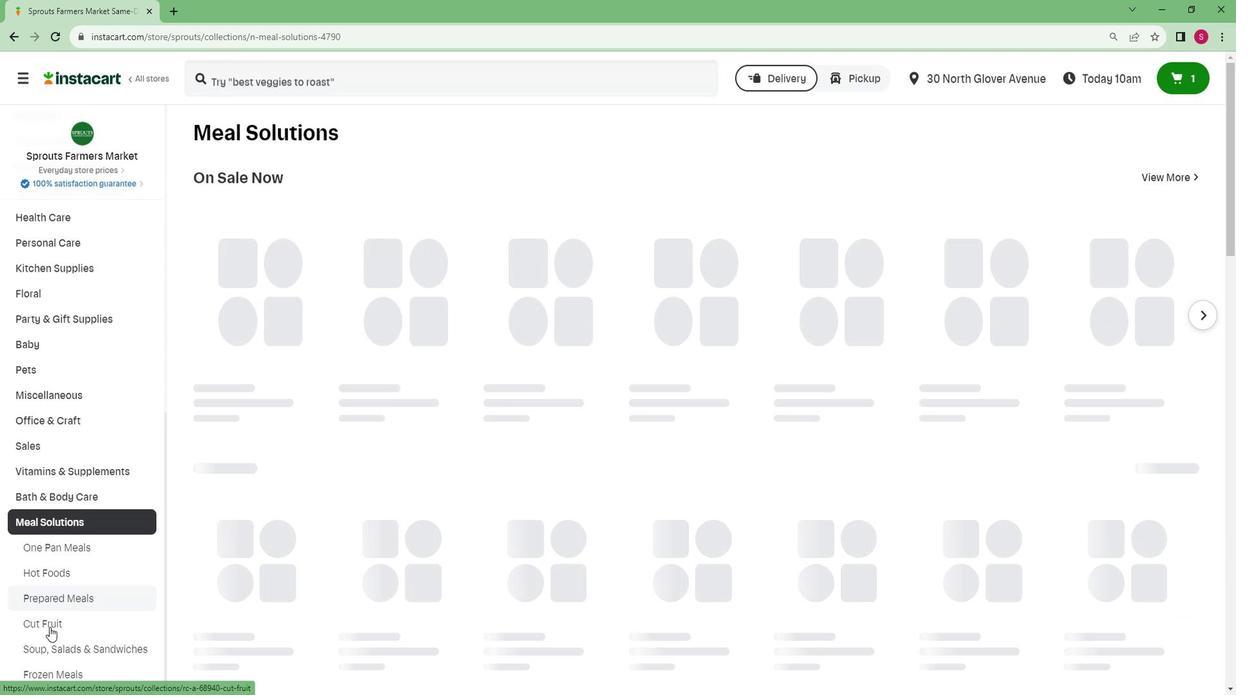 
Action: Mouse pressed left at (43, 632)
Screenshot: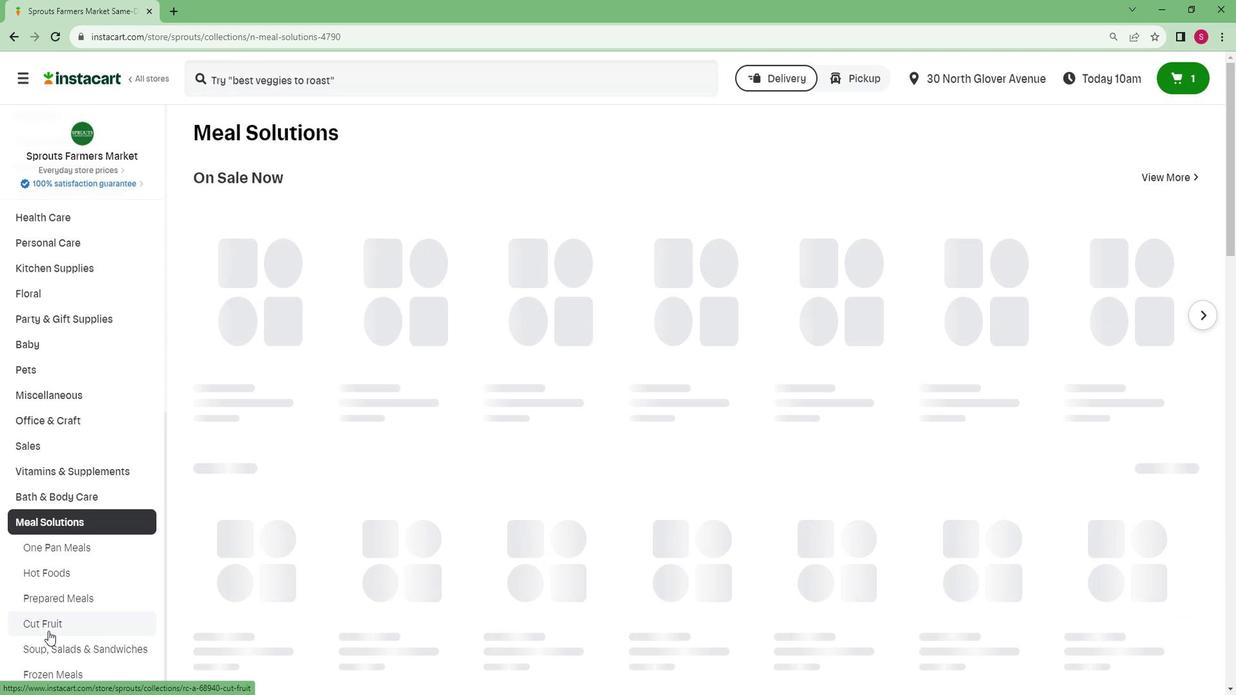 
Action: Mouse moved to (247, 77)
Screenshot: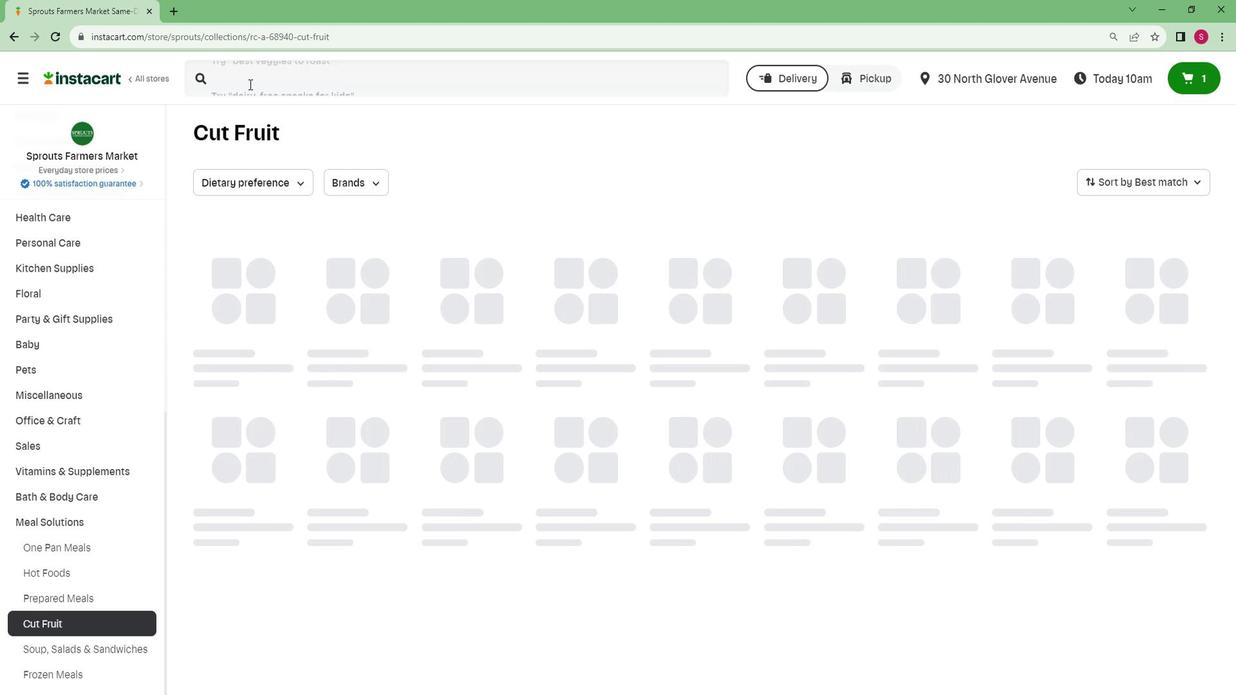 
Action: Mouse pressed left at (247, 77)
Screenshot: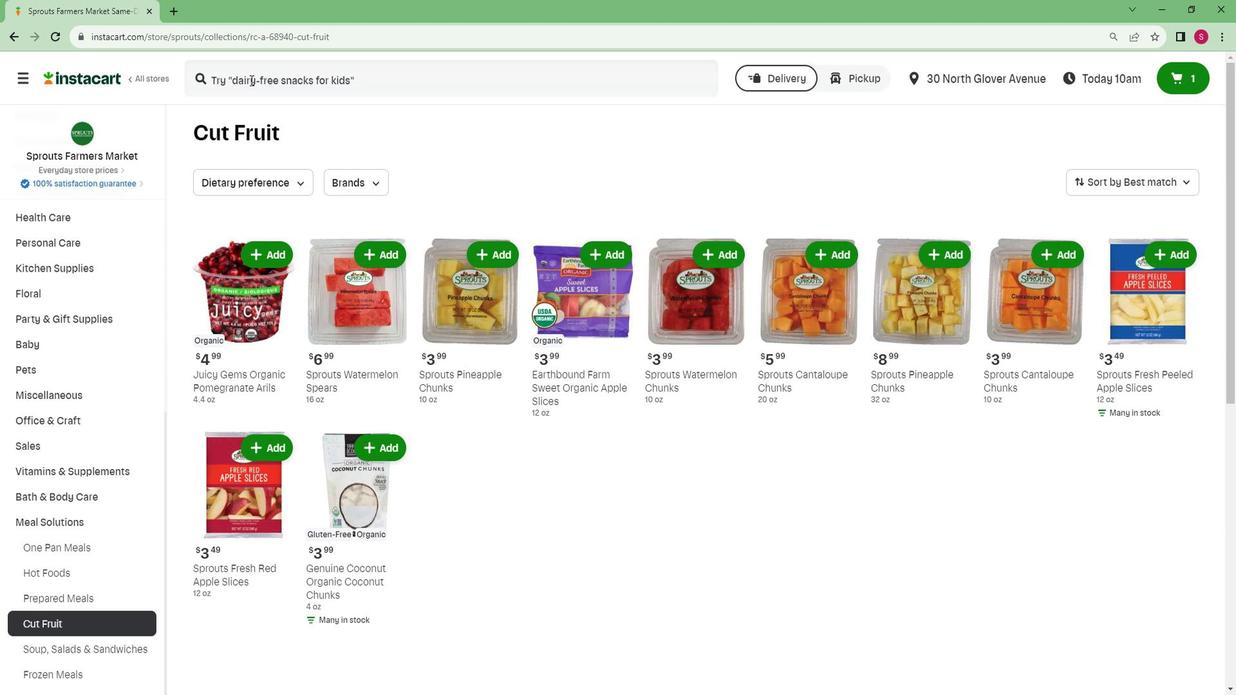 
Action: Key pressed <Key.caps_lock>E<Key.caps_lock>arthbound<Key.space><Key.caps_lock>F<Key.caps_lock>arm<Key.space><Key.caps_lock>O<Key.caps_lock>rganic<Key.space><Key.caps_lock>A<Key.caps_lock>pple<Key.space><Key.caps_lock>S<Key.caps_lock>lices<Key.enter>
Screenshot: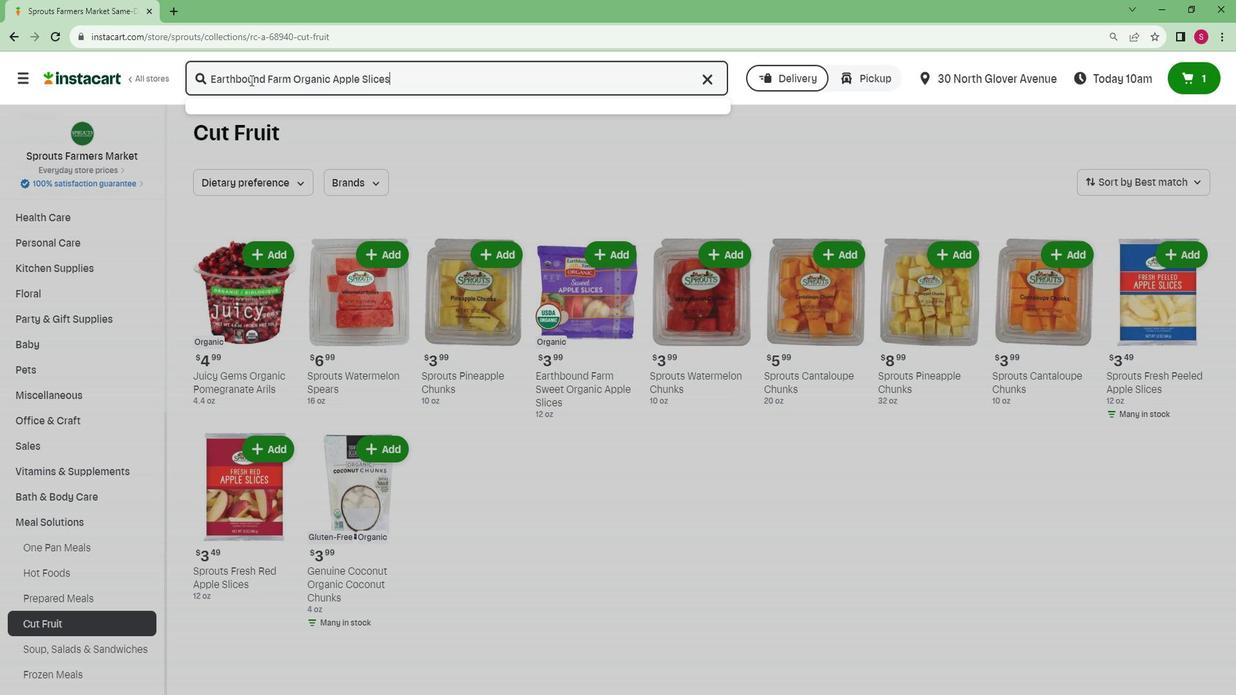 
Action: Mouse moved to (329, 171)
Screenshot: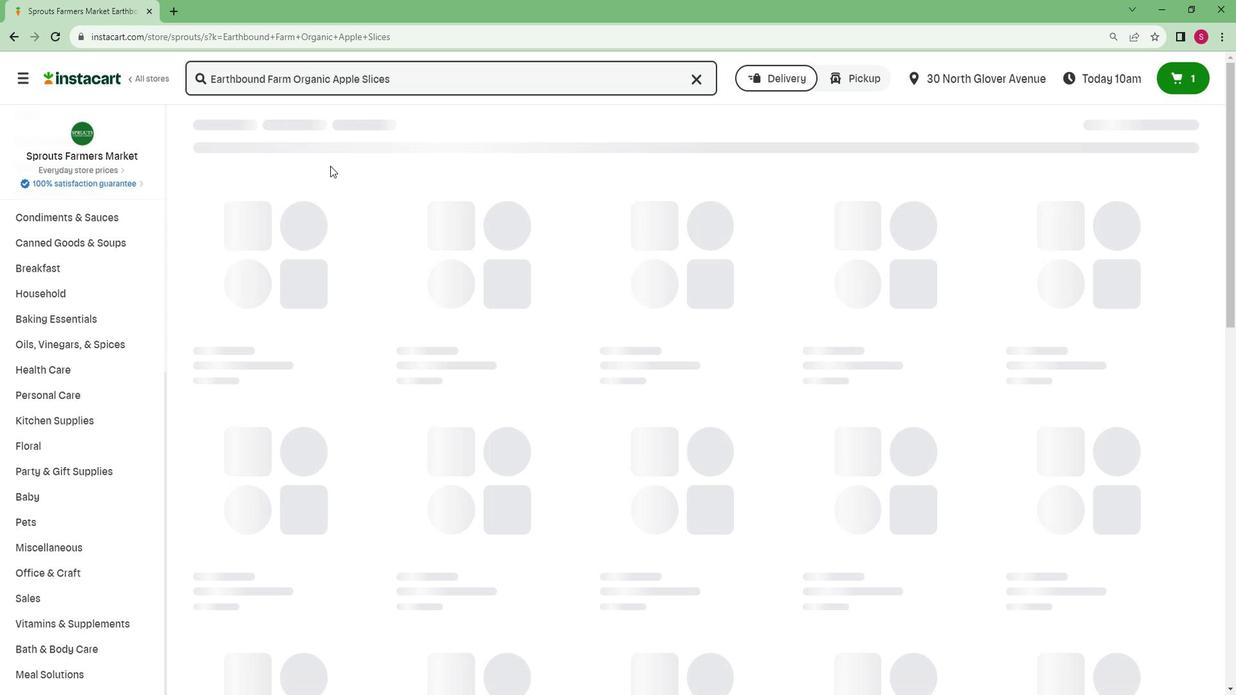 
Action: Mouse scrolled (329, 170) with delta (0, 0)
Screenshot: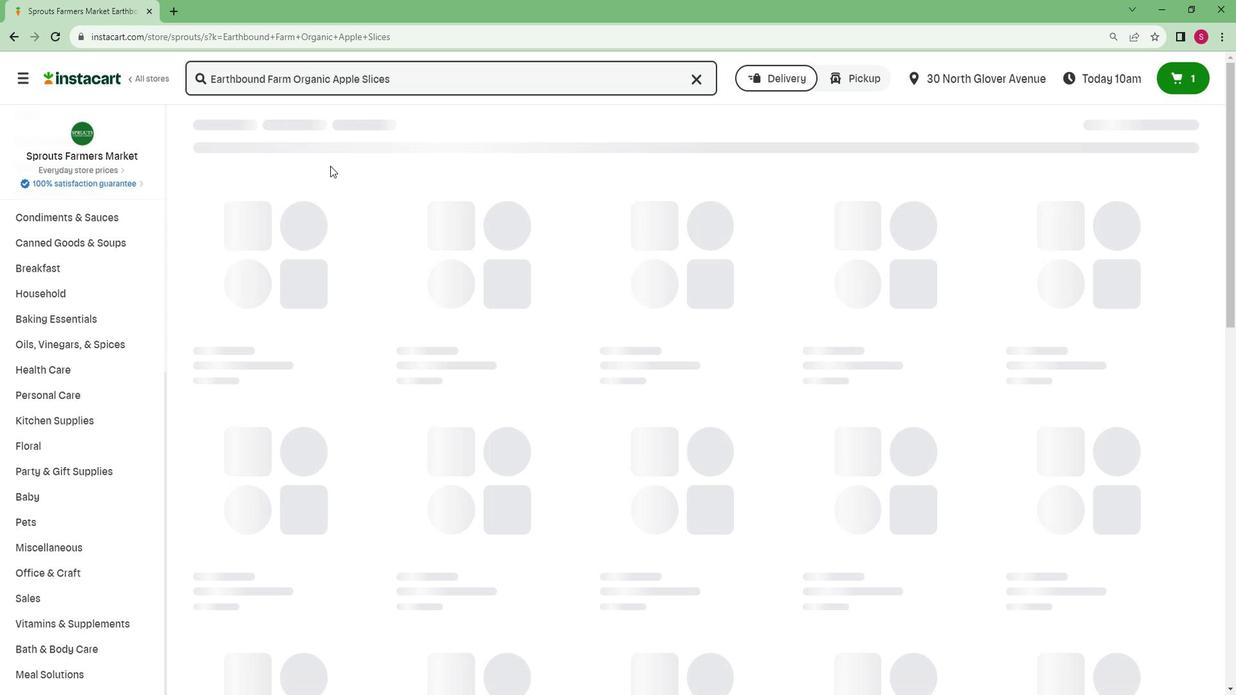 
Action: Mouse moved to (329, 176)
Screenshot: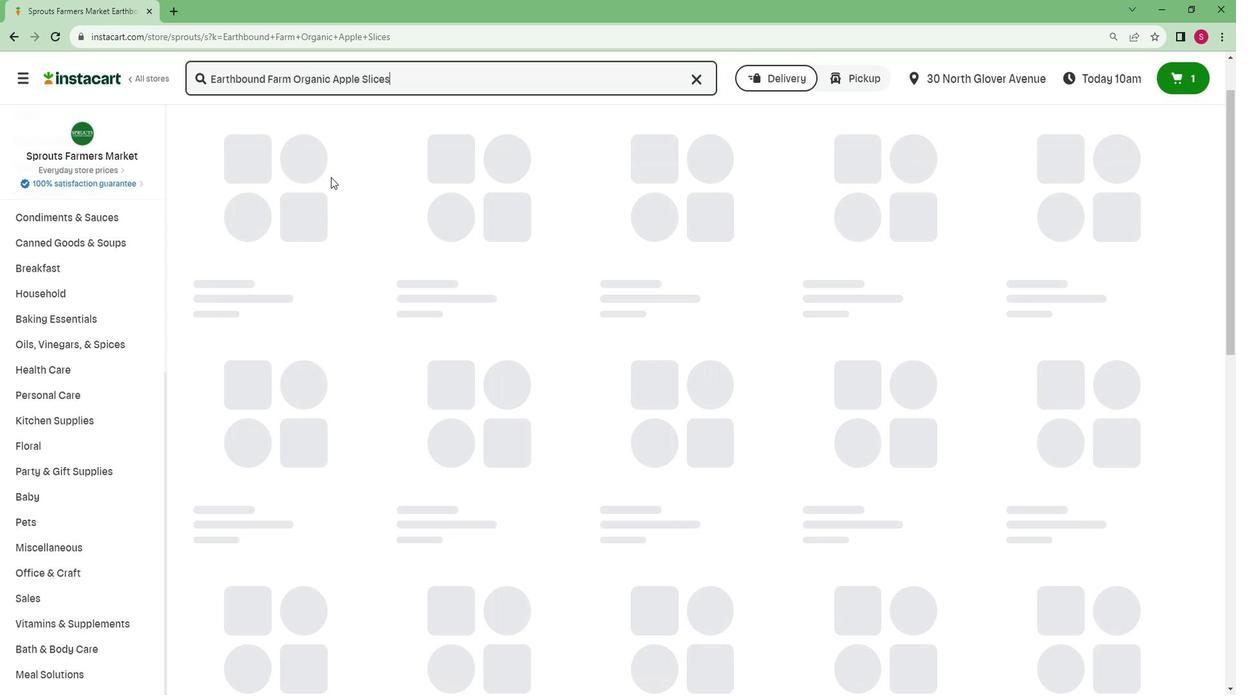 
Action: Mouse scrolled (329, 177) with delta (0, 0)
Screenshot: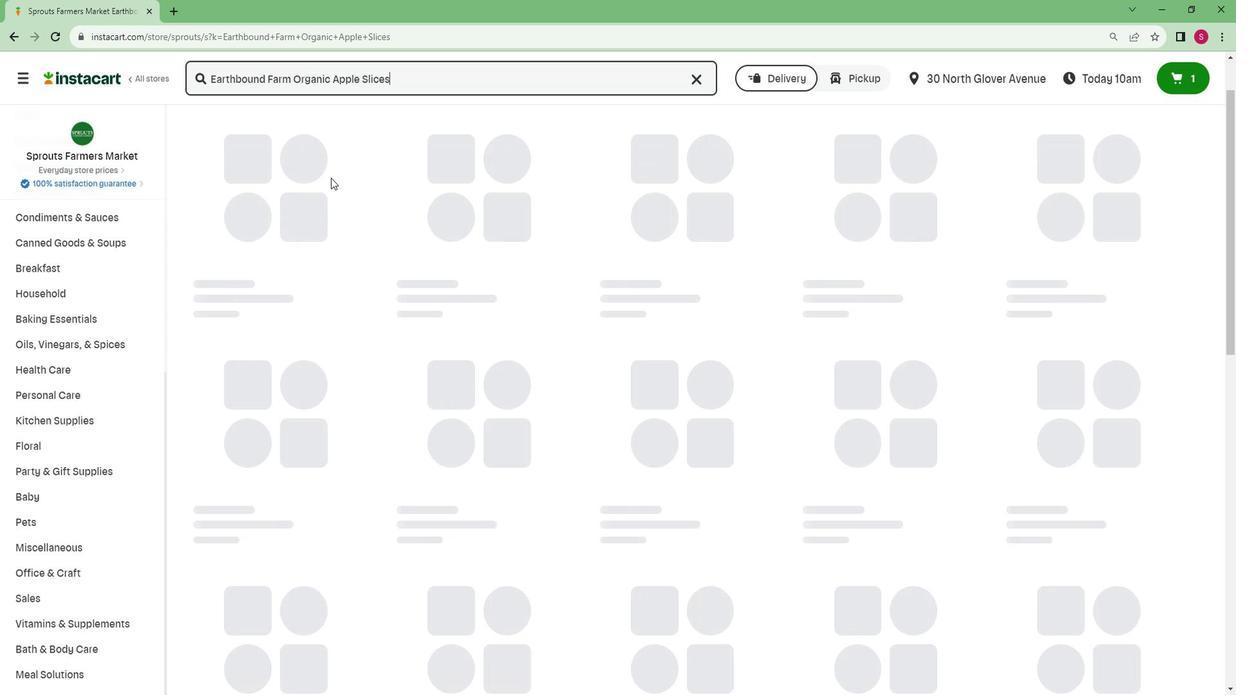 
Action: Mouse moved to (347, 189)
Screenshot: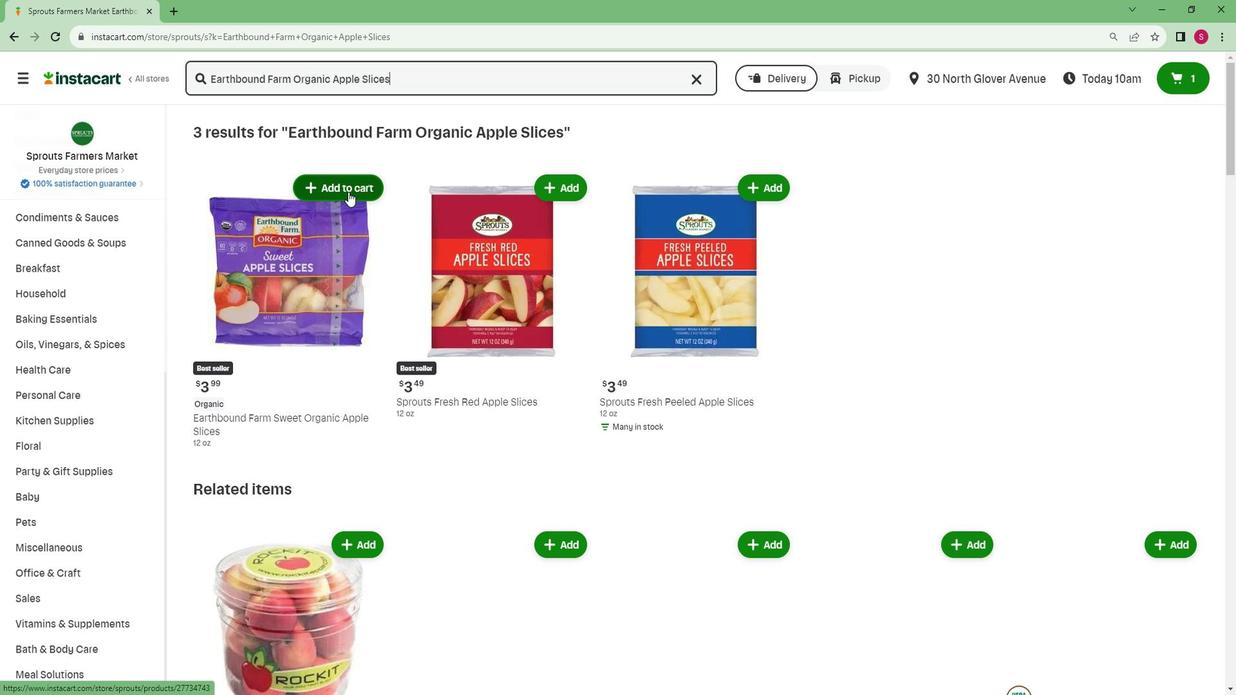 
Action: Mouse pressed left at (347, 189)
Screenshot: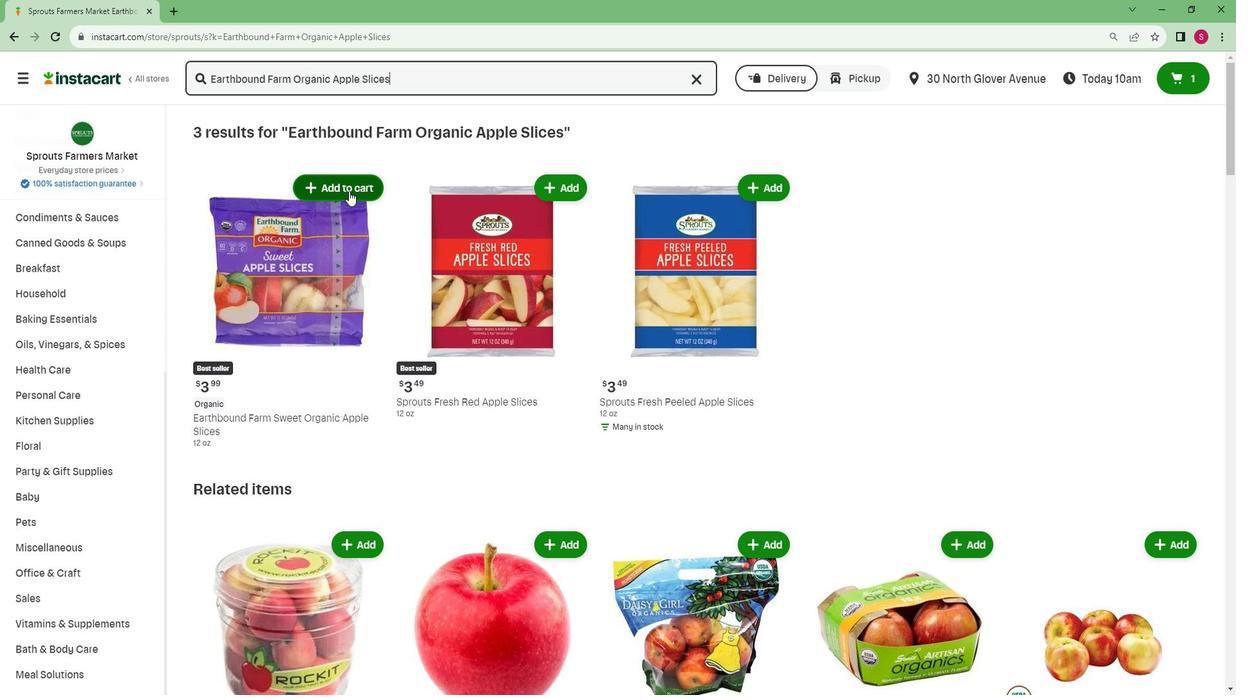 
